 Task: Look for space in Bandeirantes, Brazil from 8th June, 2023 to 19th June, 2023 for 1 adult in price range Rs.5000 to Rs.12000. Place can be shared room with 1  bedroom having 1 bed and 1 bathroom. Property type can be house, flat, guest house, hotel. Amenities needed are: washing machine. Booking option can be shelf check-in. Required host language is Spanish.
Action: Mouse moved to (434, 79)
Screenshot: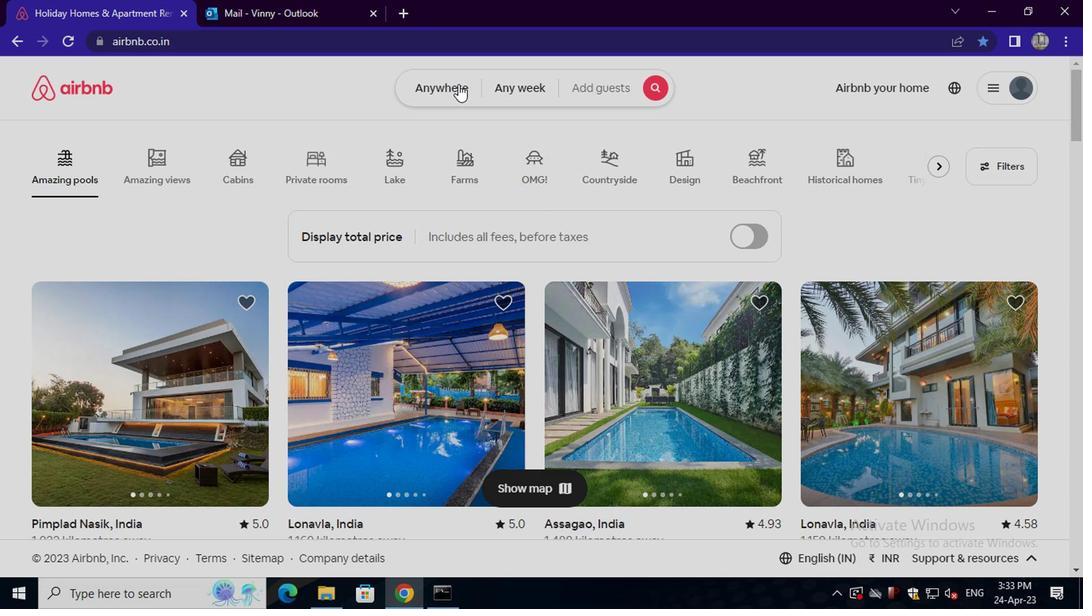 
Action: Mouse pressed left at (434, 79)
Screenshot: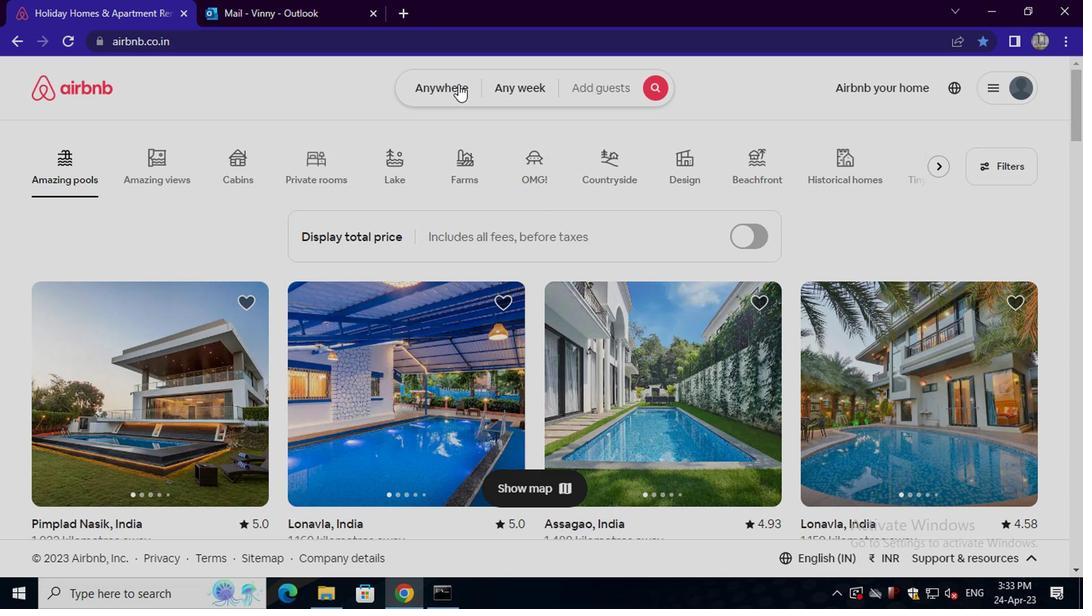 
Action: Mouse moved to (348, 154)
Screenshot: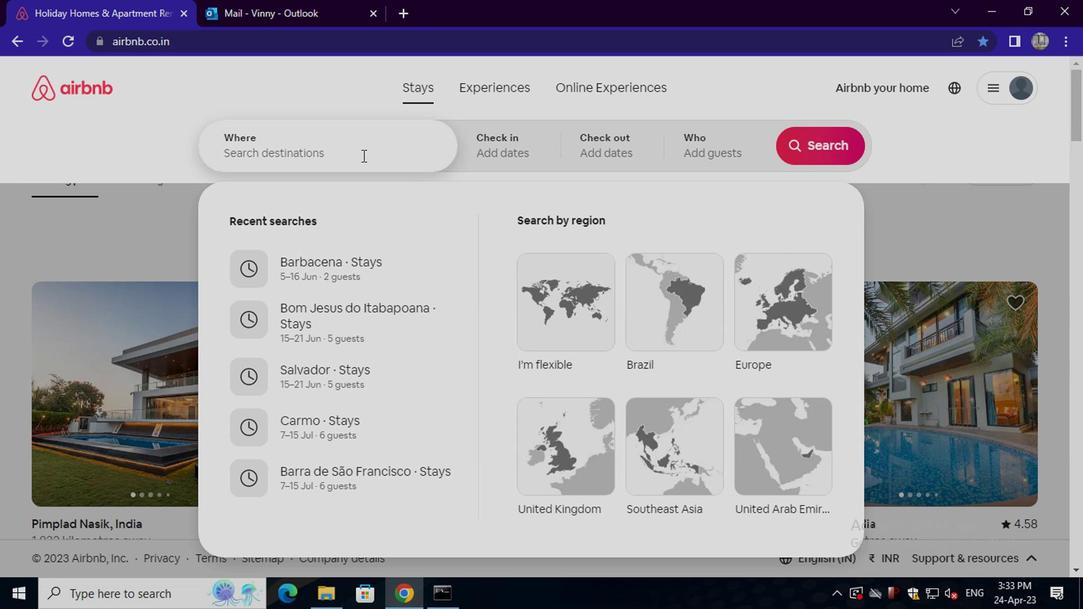 
Action: Mouse pressed left at (348, 154)
Screenshot: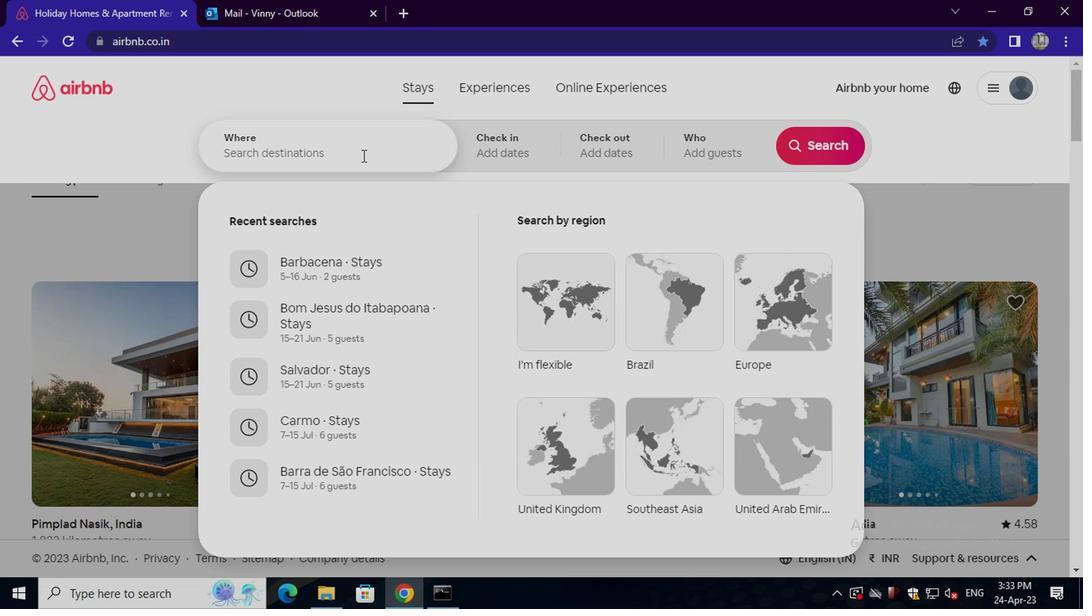 
Action: Key pressed bandeirantes,<Key.space>brazil<Key.enter>
Screenshot: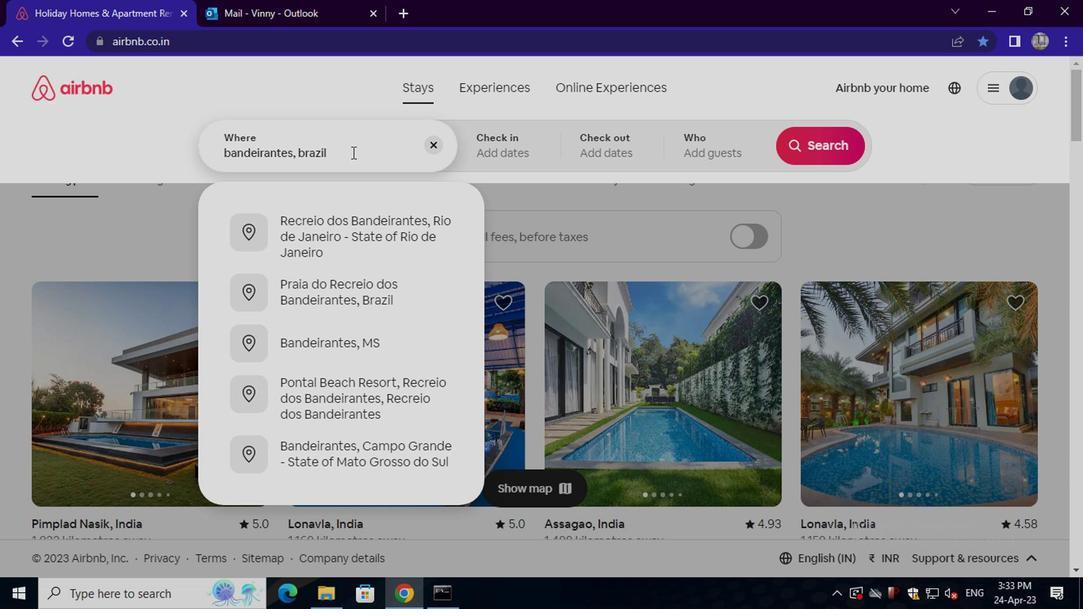 
Action: Mouse moved to (802, 274)
Screenshot: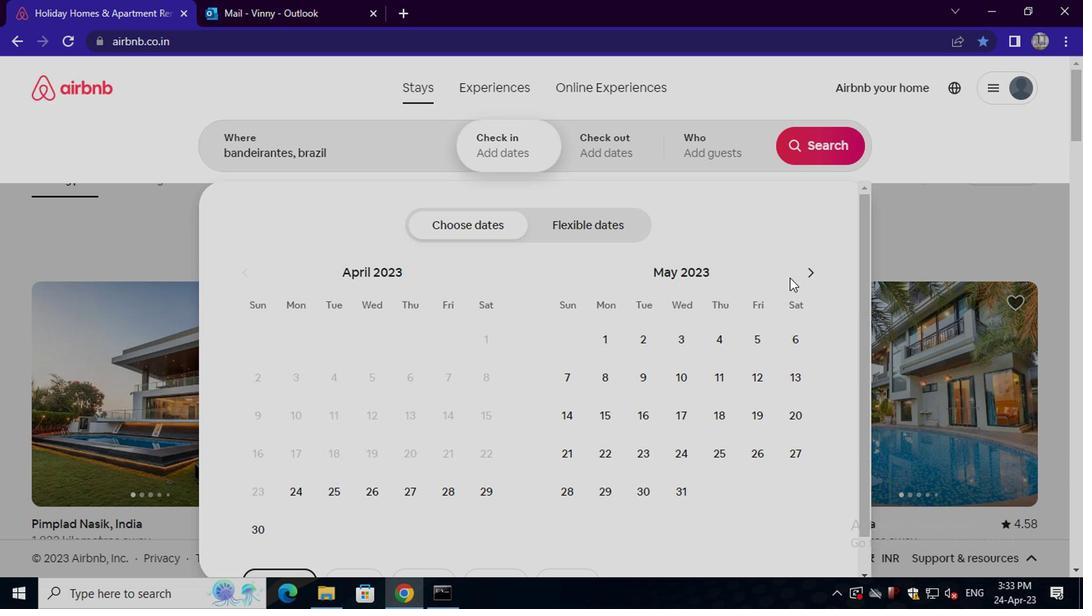 
Action: Mouse pressed left at (802, 274)
Screenshot: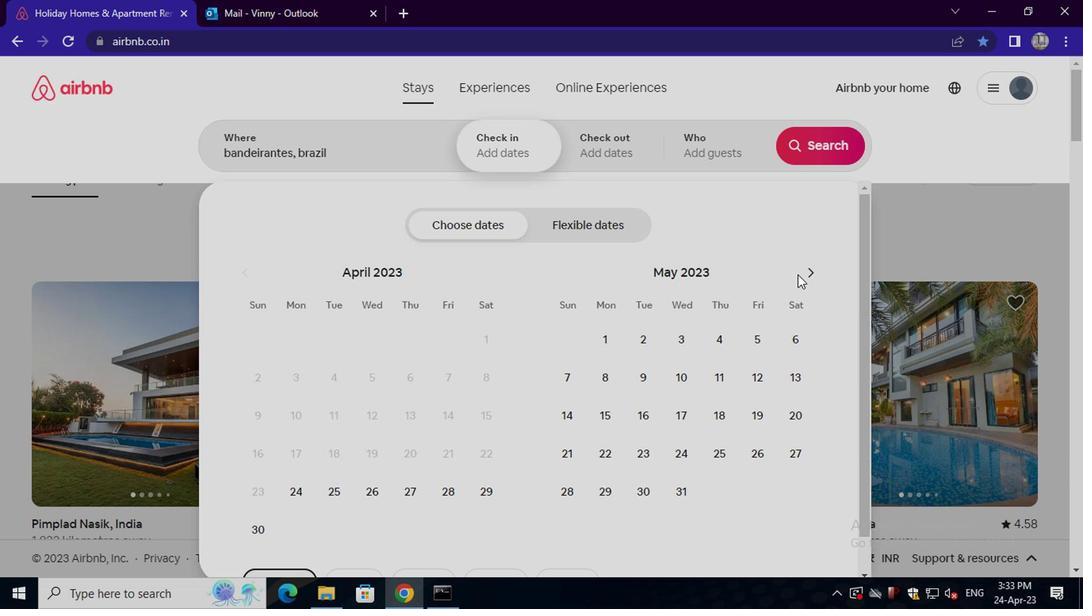 
Action: Mouse moved to (708, 379)
Screenshot: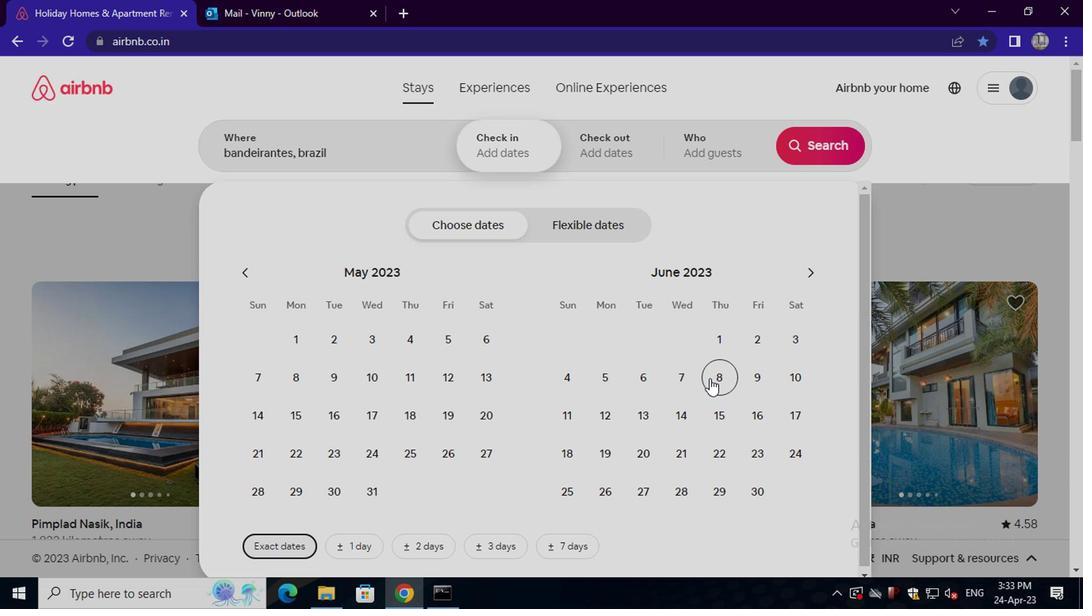 
Action: Mouse pressed left at (708, 379)
Screenshot: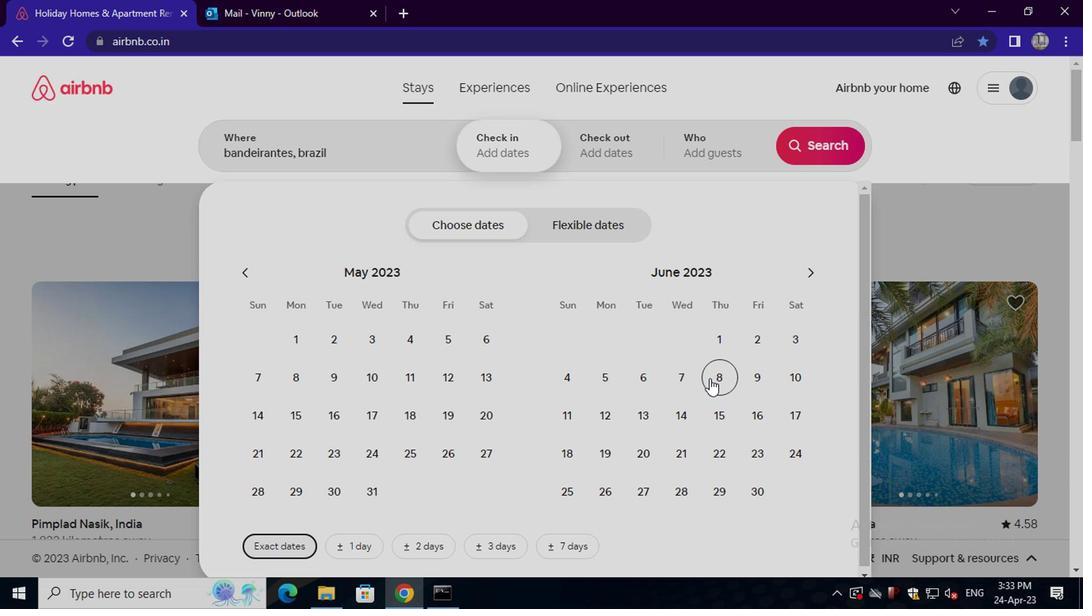 
Action: Mouse moved to (607, 457)
Screenshot: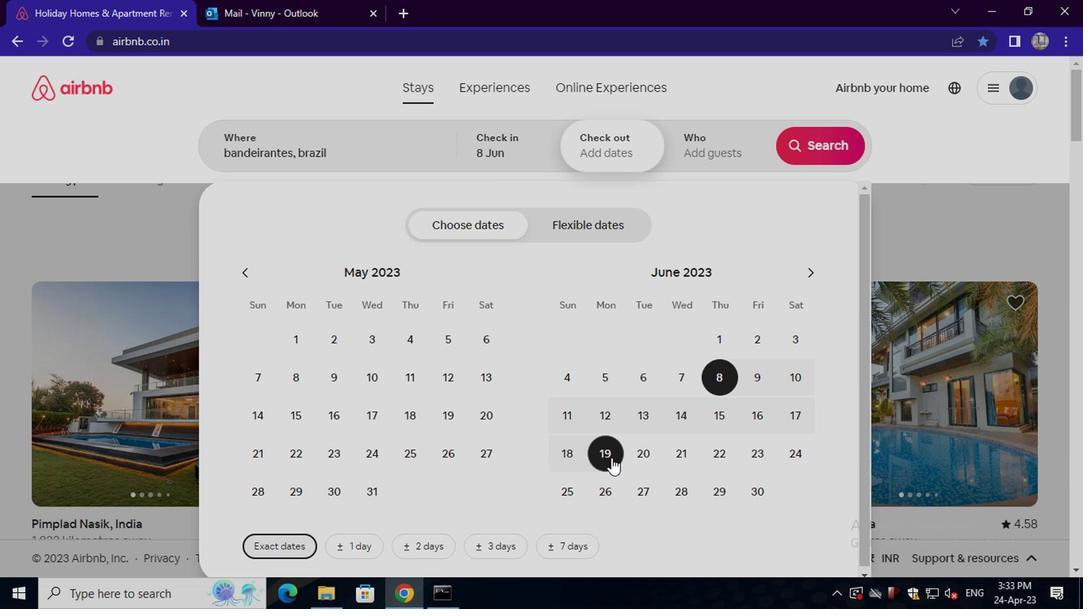 
Action: Mouse pressed left at (607, 457)
Screenshot: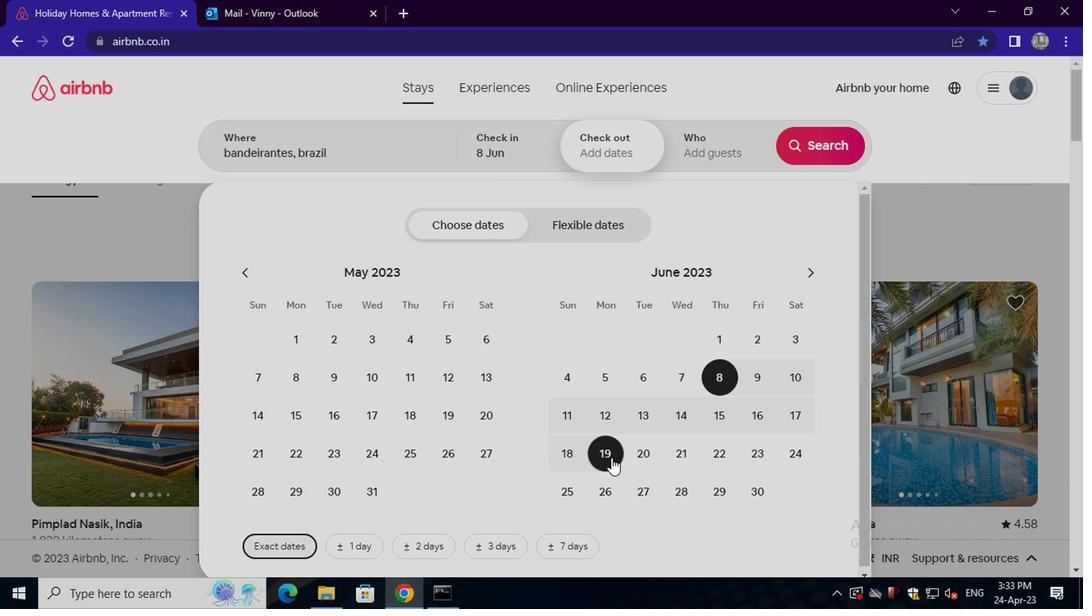
Action: Mouse moved to (716, 158)
Screenshot: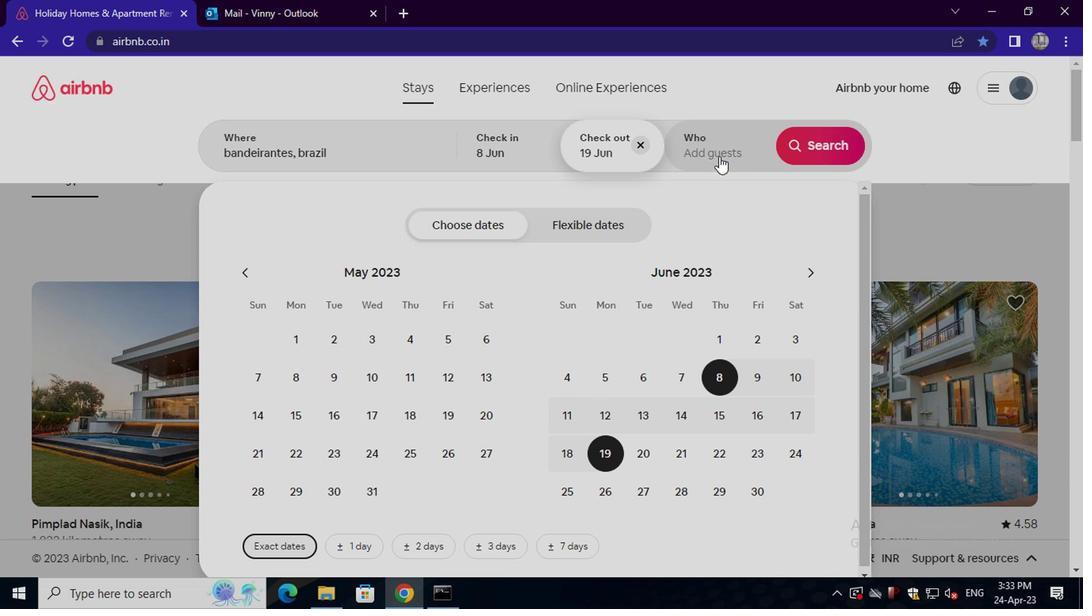 
Action: Mouse pressed left at (716, 158)
Screenshot: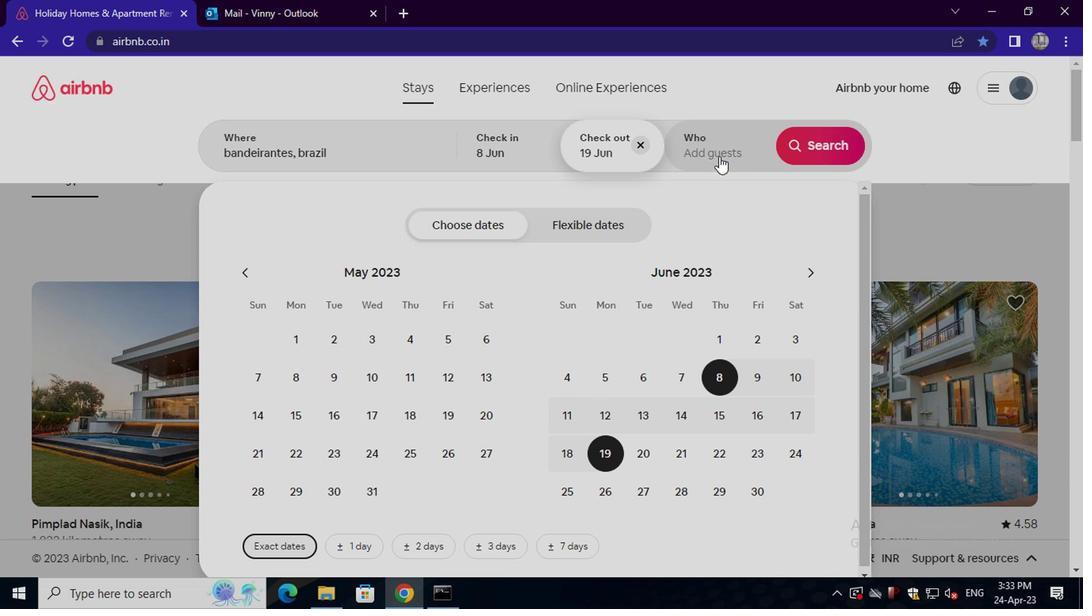 
Action: Mouse moved to (819, 235)
Screenshot: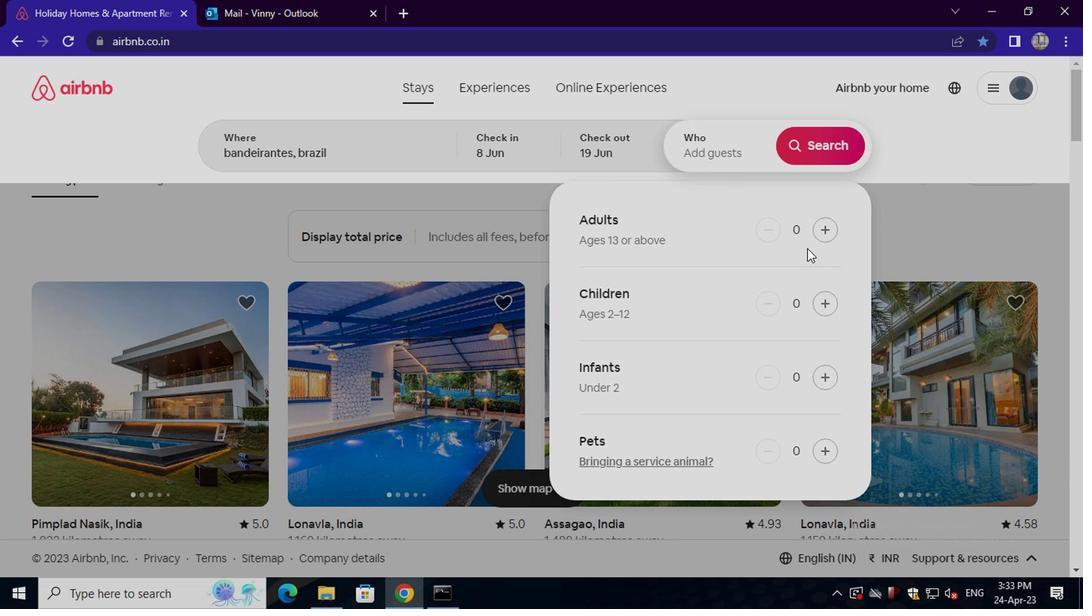
Action: Mouse pressed left at (819, 235)
Screenshot: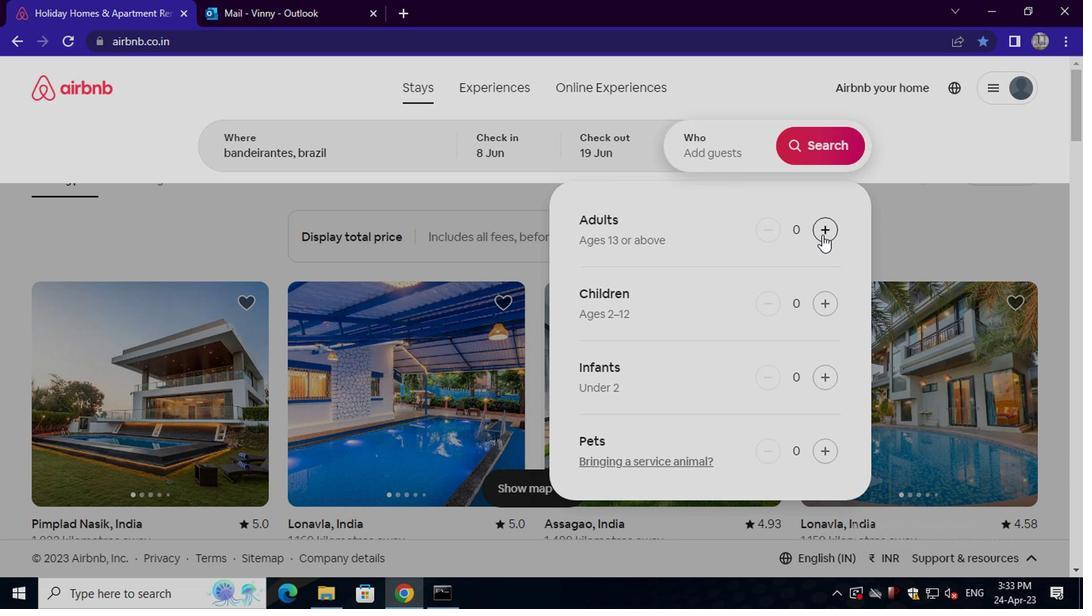 
Action: Mouse moved to (828, 145)
Screenshot: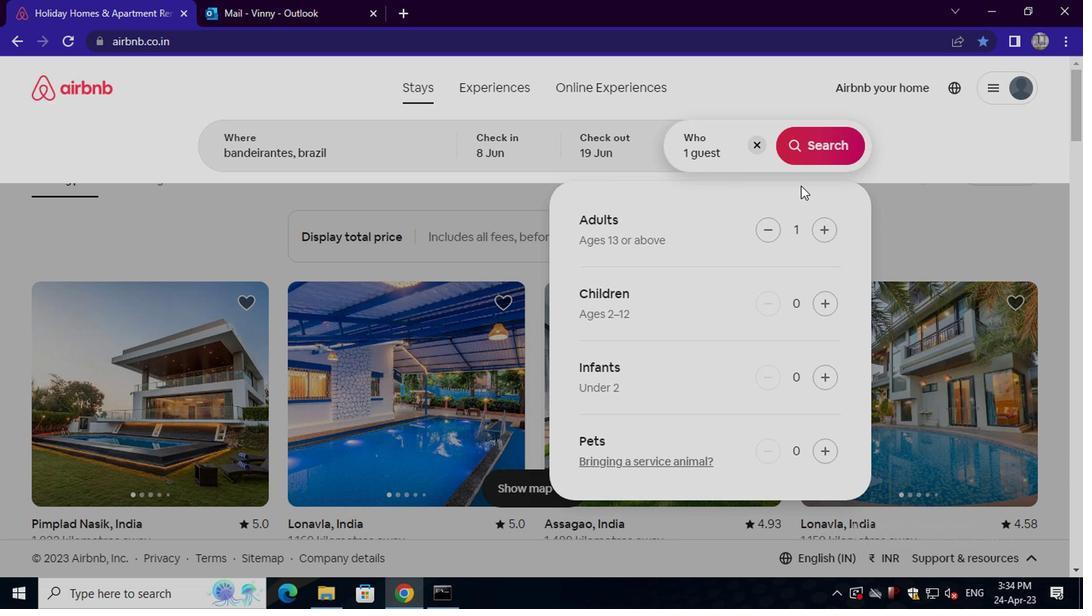 
Action: Mouse pressed left at (828, 145)
Screenshot: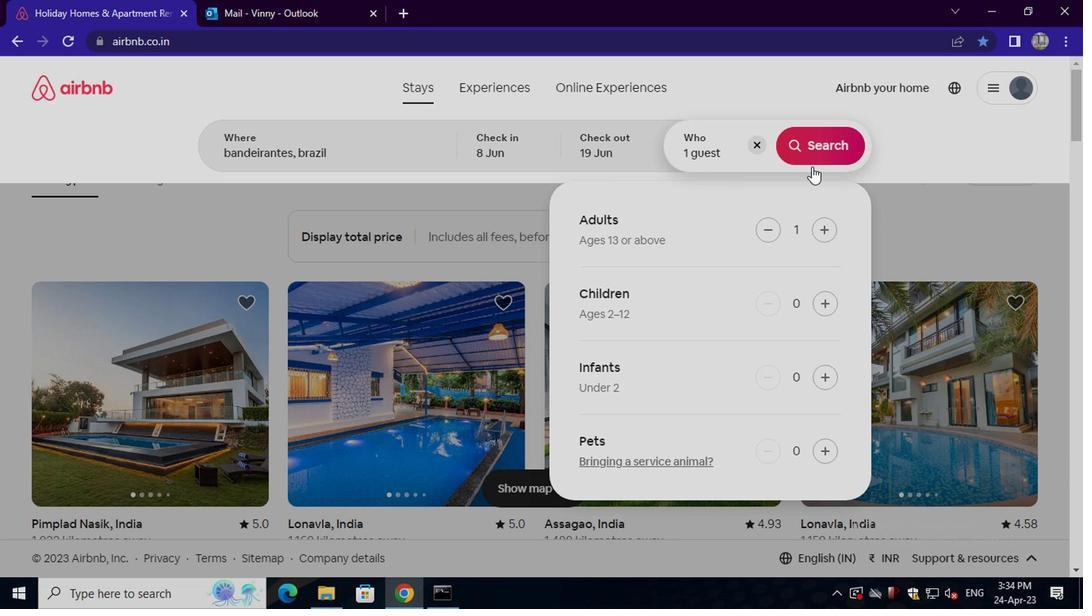 
Action: Mouse moved to (1003, 148)
Screenshot: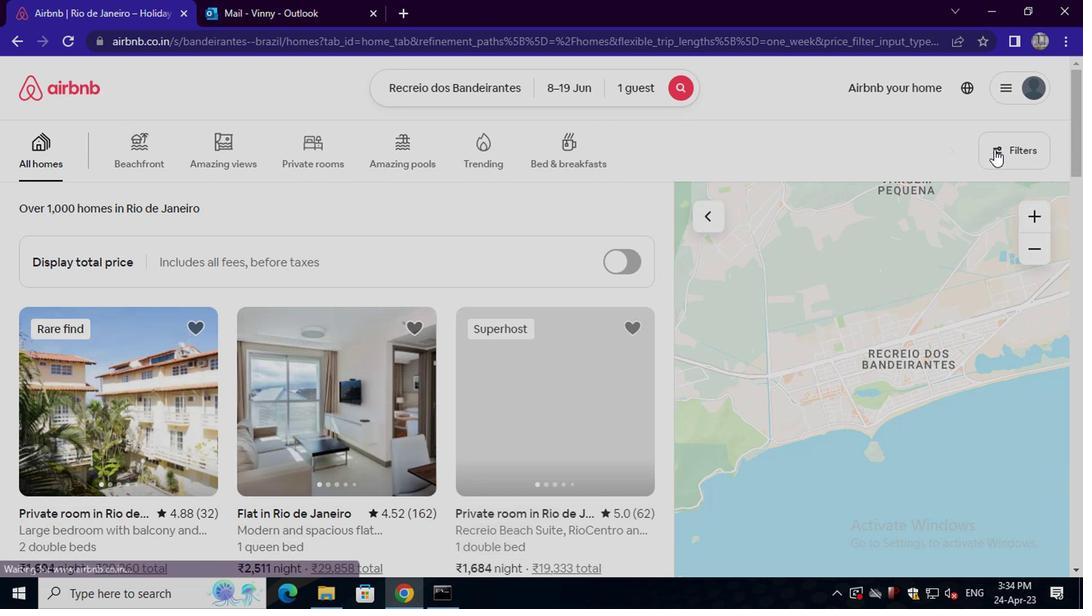 
Action: Mouse pressed left at (1003, 148)
Screenshot: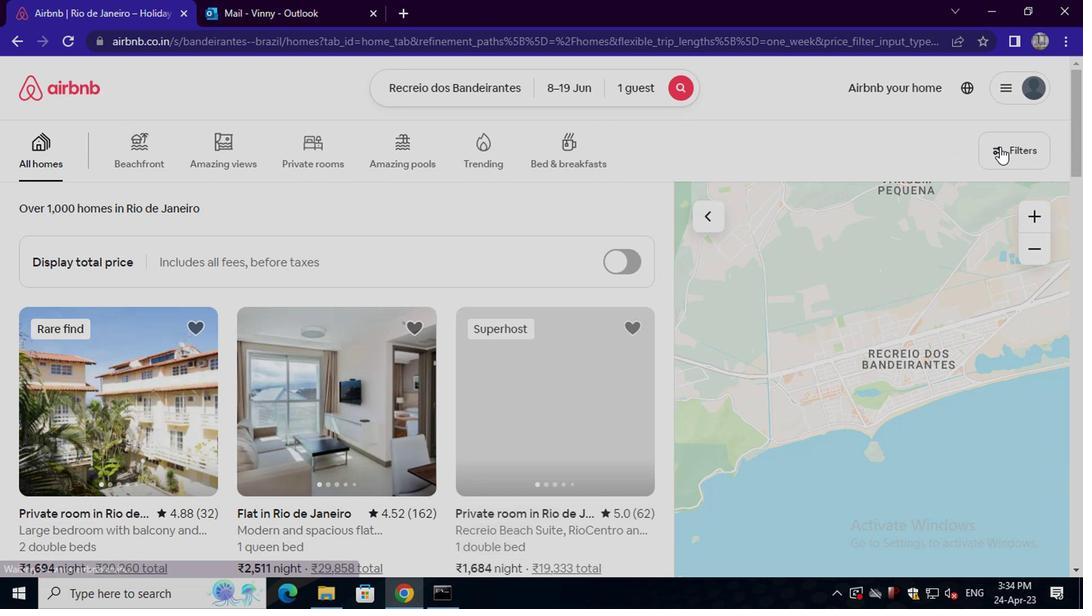 
Action: Mouse moved to (398, 360)
Screenshot: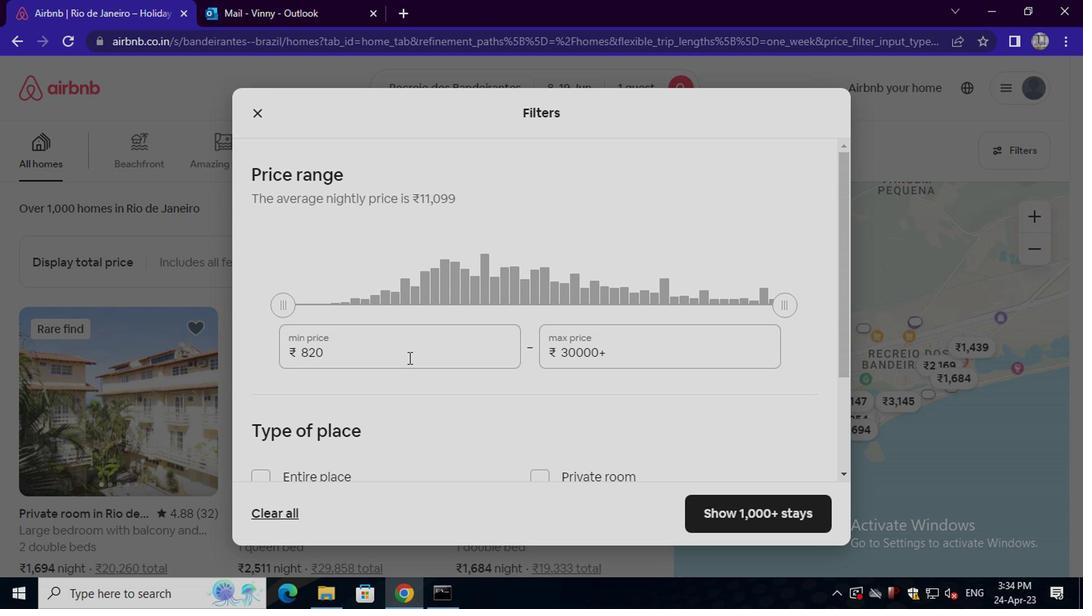 
Action: Mouse pressed left at (398, 360)
Screenshot: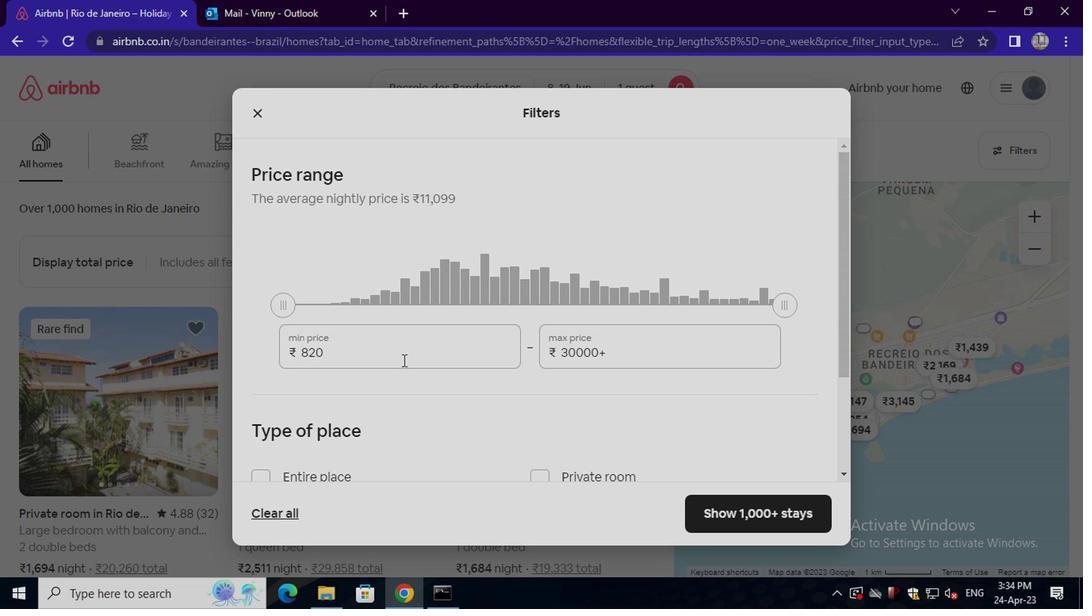 
Action: Key pressed <Key.backspace><Key.backspace><Key.backspace><Key.backspace><Key.backspace><Key.backspace><Key.backspace><Key.backspace><Key.backspace><Key.backspace><Key.backspace><Key.backspace><Key.backspace><Key.backspace><Key.backspace>5000
Screenshot: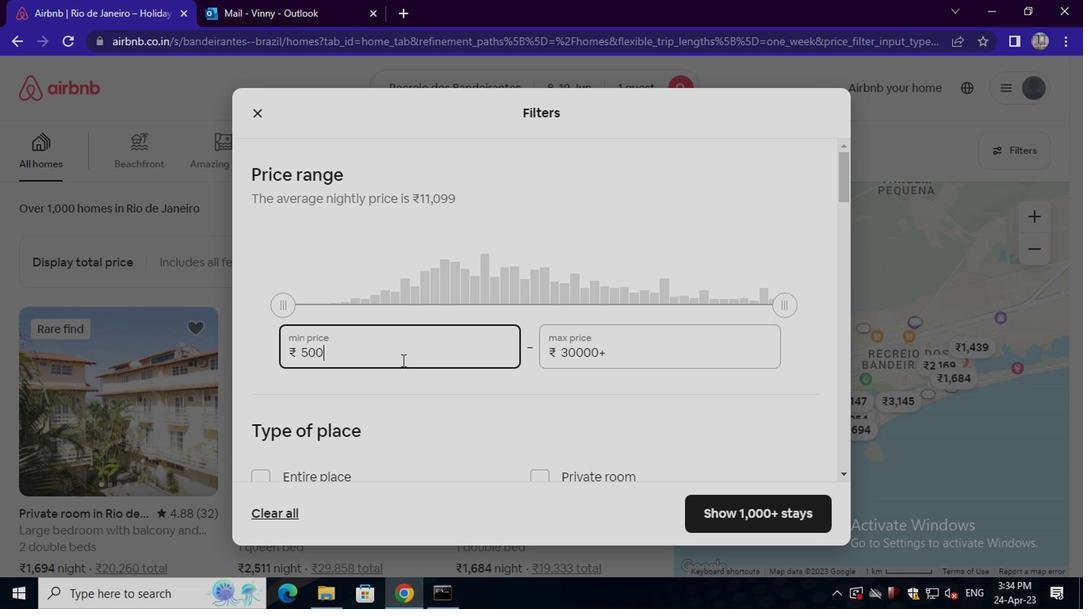 
Action: Mouse moved to (611, 349)
Screenshot: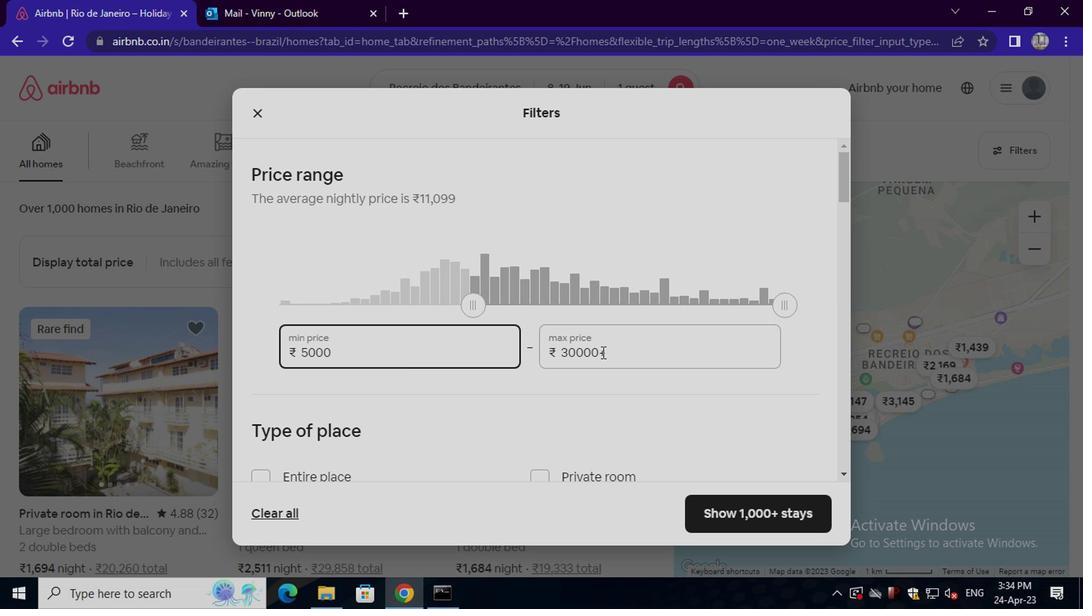
Action: Mouse pressed left at (611, 349)
Screenshot: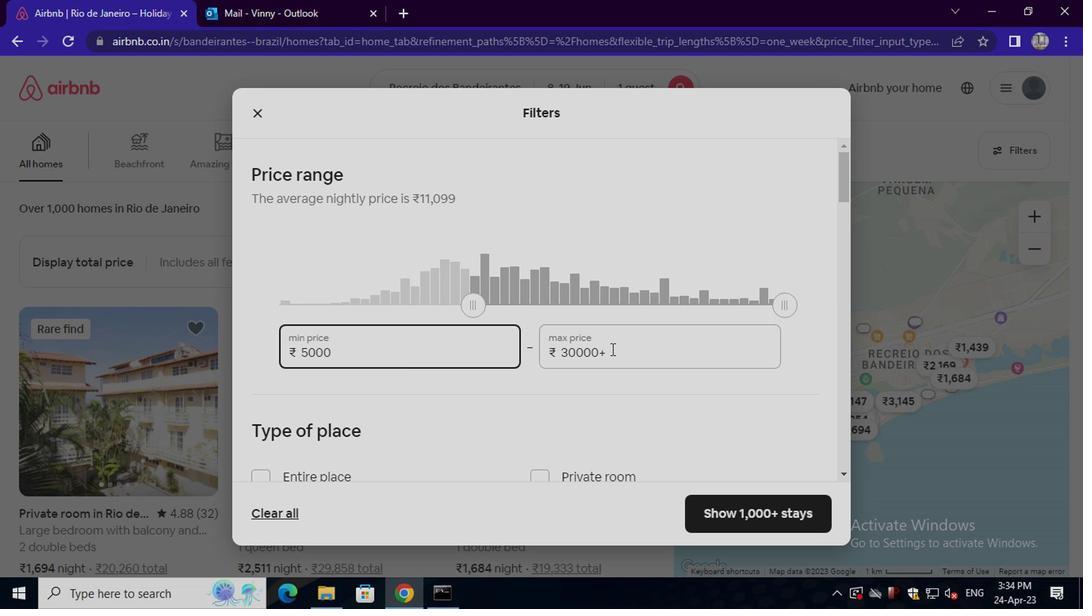 
Action: Mouse moved to (612, 349)
Screenshot: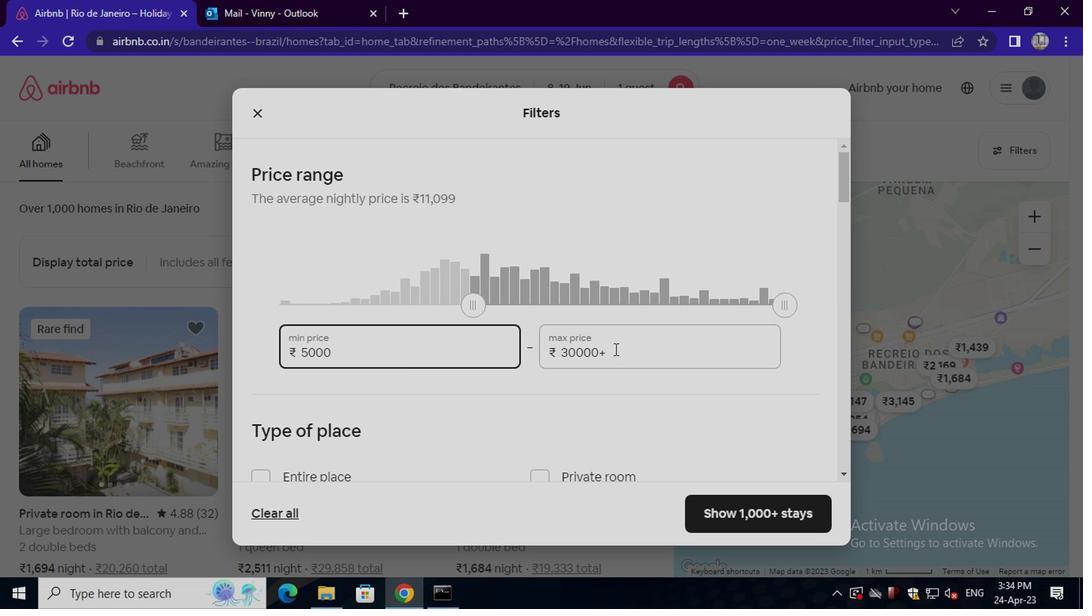 
Action: Key pressed <Key.backspace><Key.backspace><Key.backspace><Key.backspace><Key.backspace><Key.backspace><Key.backspace><Key.backspace><Key.backspace><Key.backspace><Key.backspace><Key.backspace><Key.backspace><Key.backspace><Key.backspace>12000
Screenshot: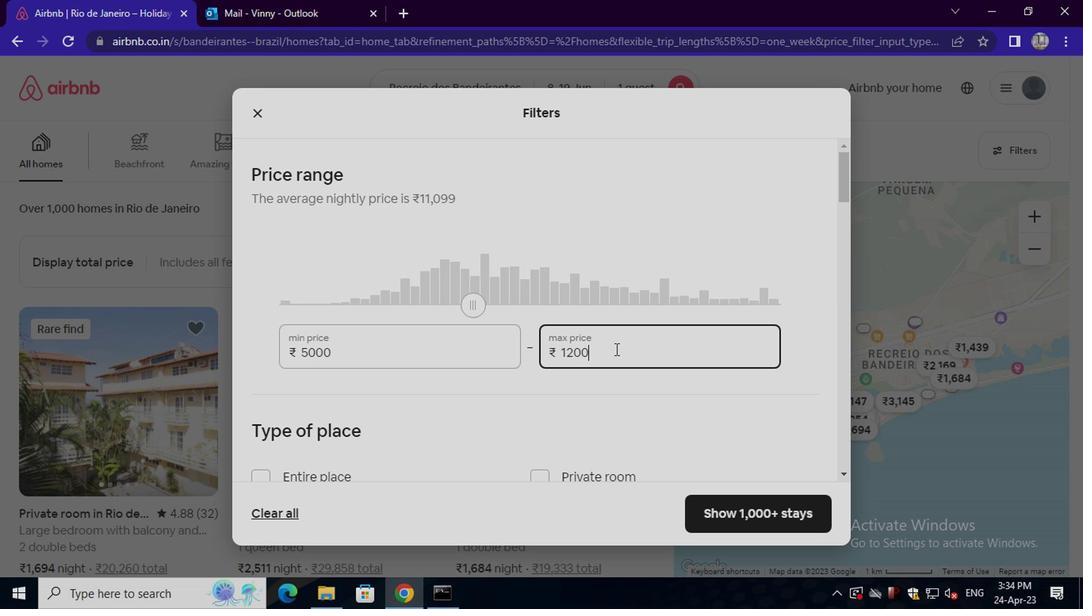 
Action: Mouse moved to (561, 391)
Screenshot: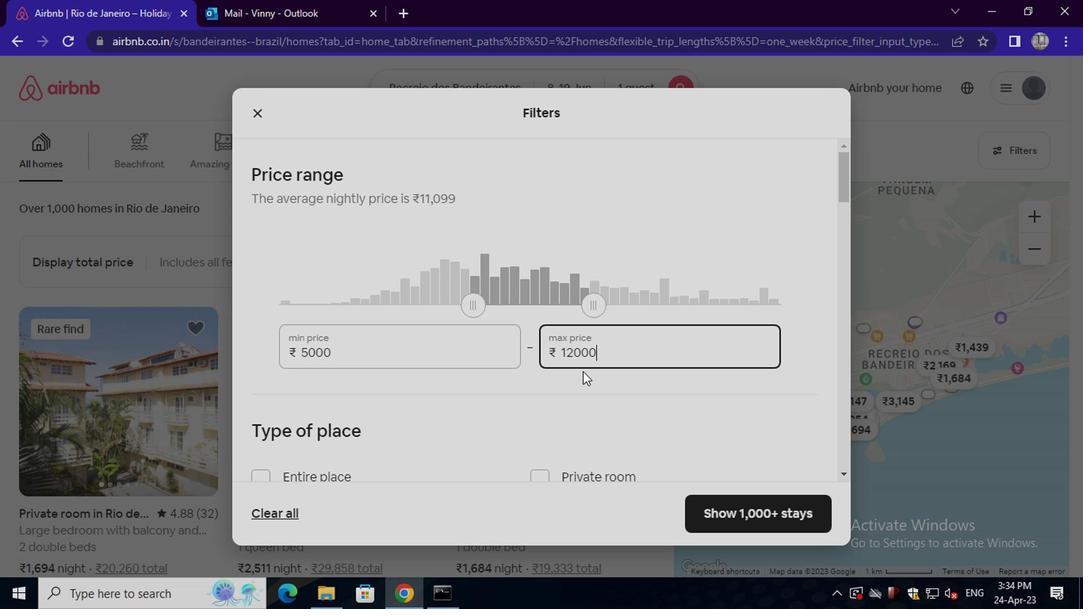 
Action: Mouse scrolled (561, 390) with delta (0, -1)
Screenshot: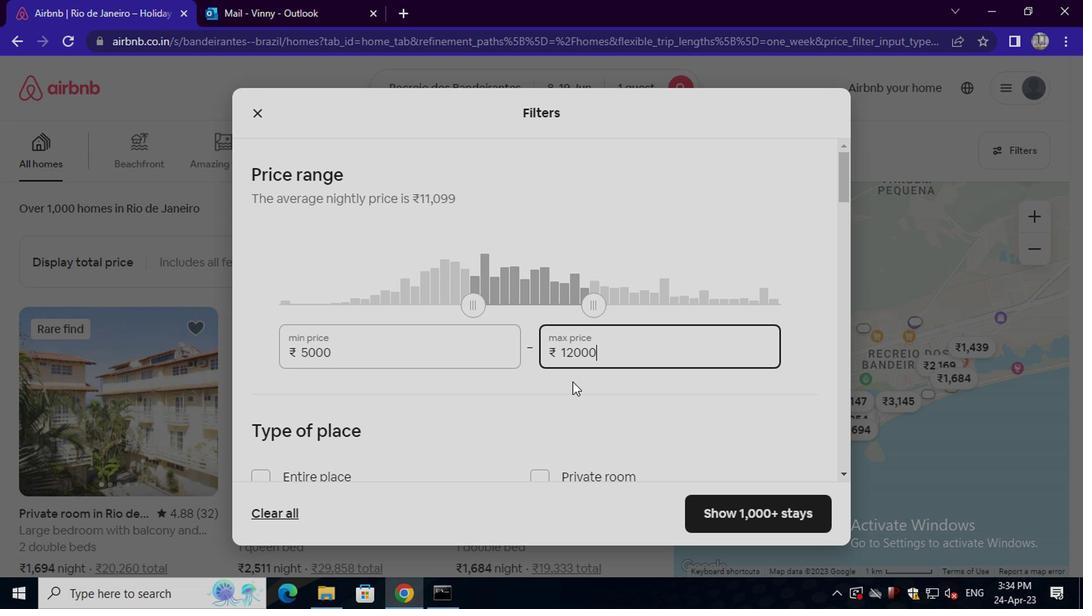 
Action: Mouse moved to (559, 395)
Screenshot: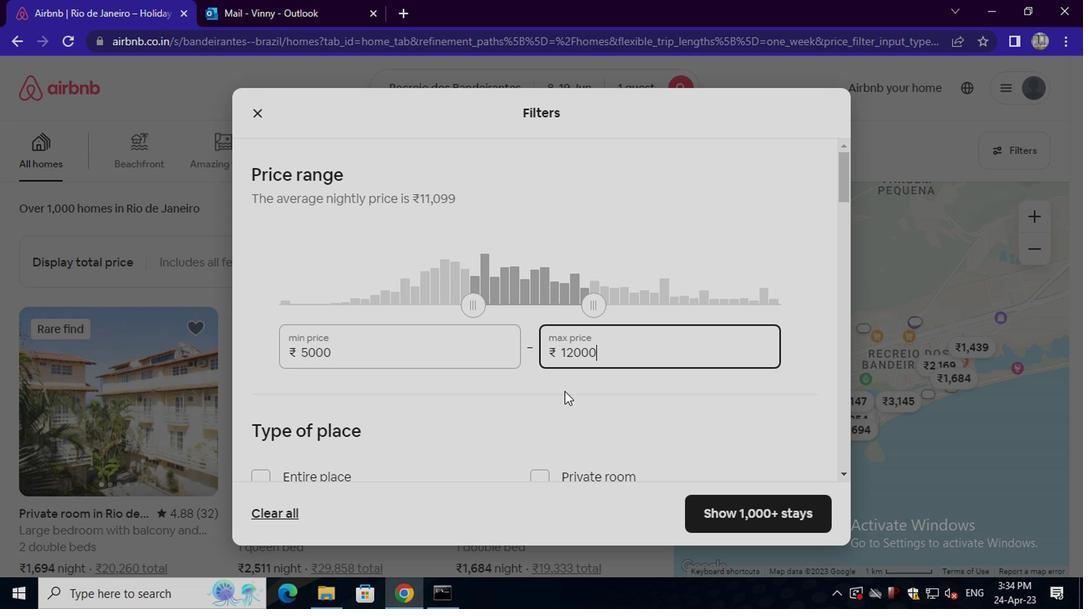 
Action: Mouse scrolled (559, 394) with delta (0, -1)
Screenshot: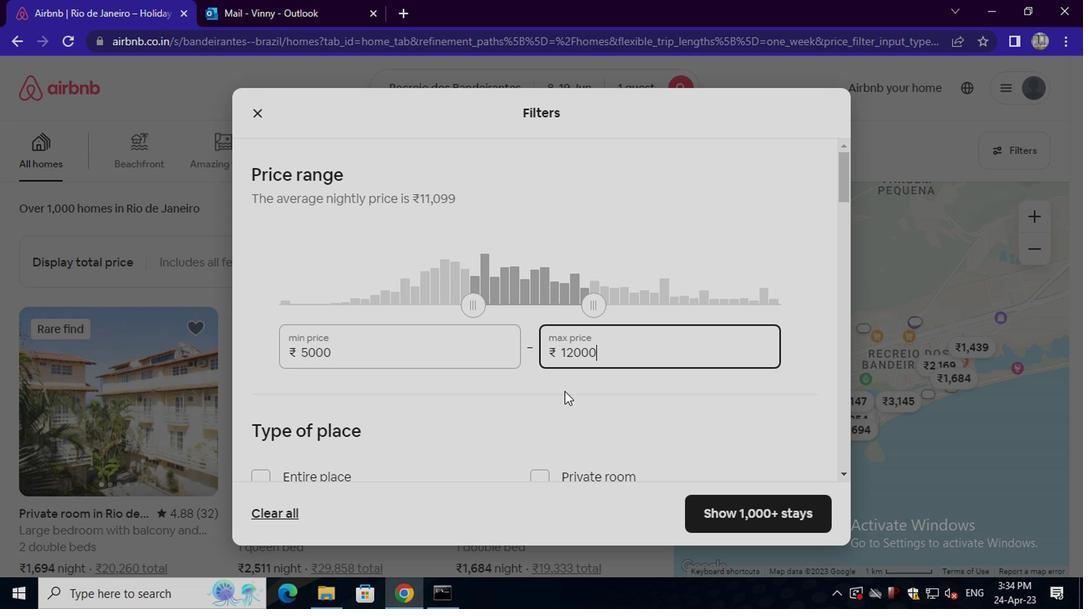
Action: Mouse moved to (321, 388)
Screenshot: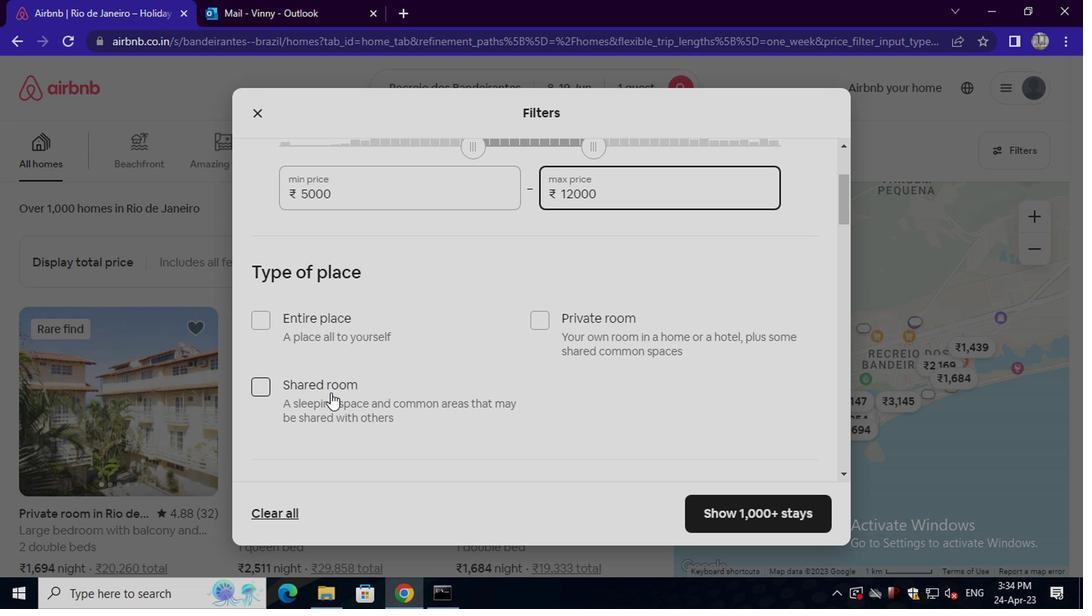 
Action: Mouse pressed left at (321, 388)
Screenshot: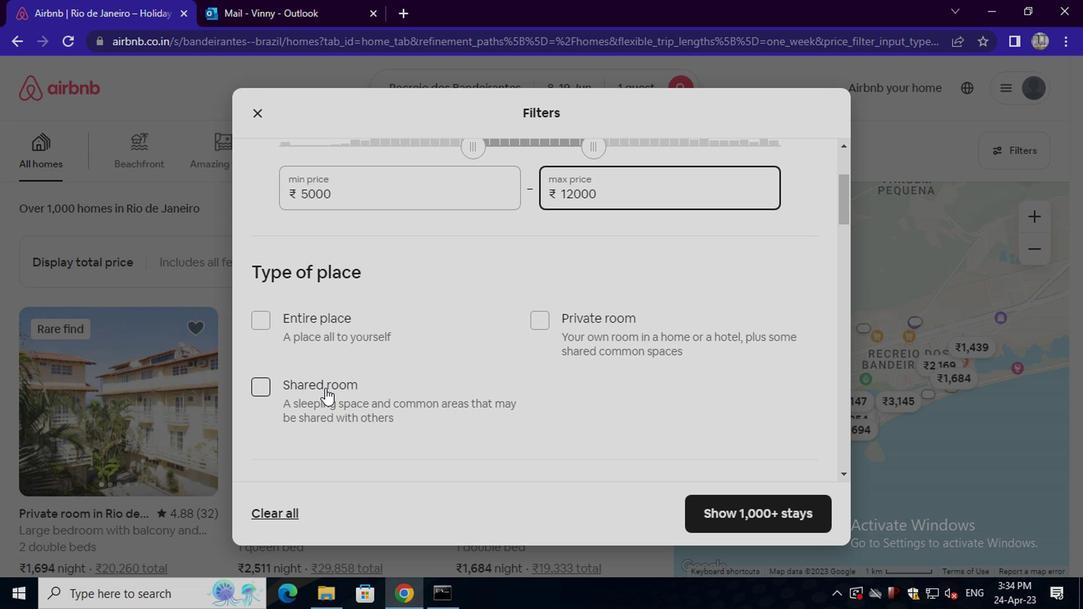 
Action: Mouse moved to (322, 388)
Screenshot: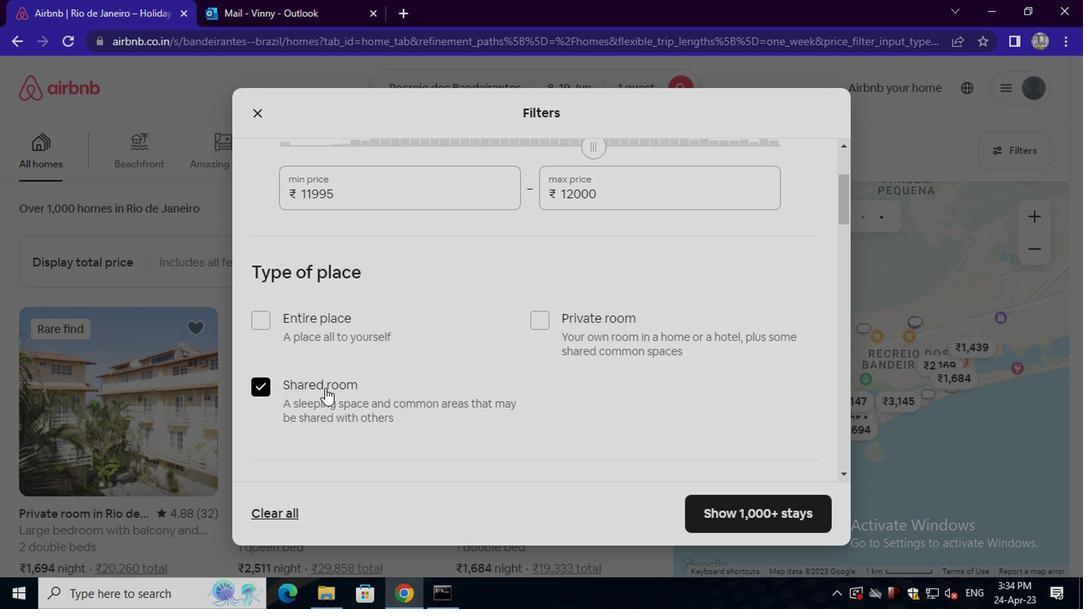 
Action: Mouse scrolled (322, 387) with delta (0, 0)
Screenshot: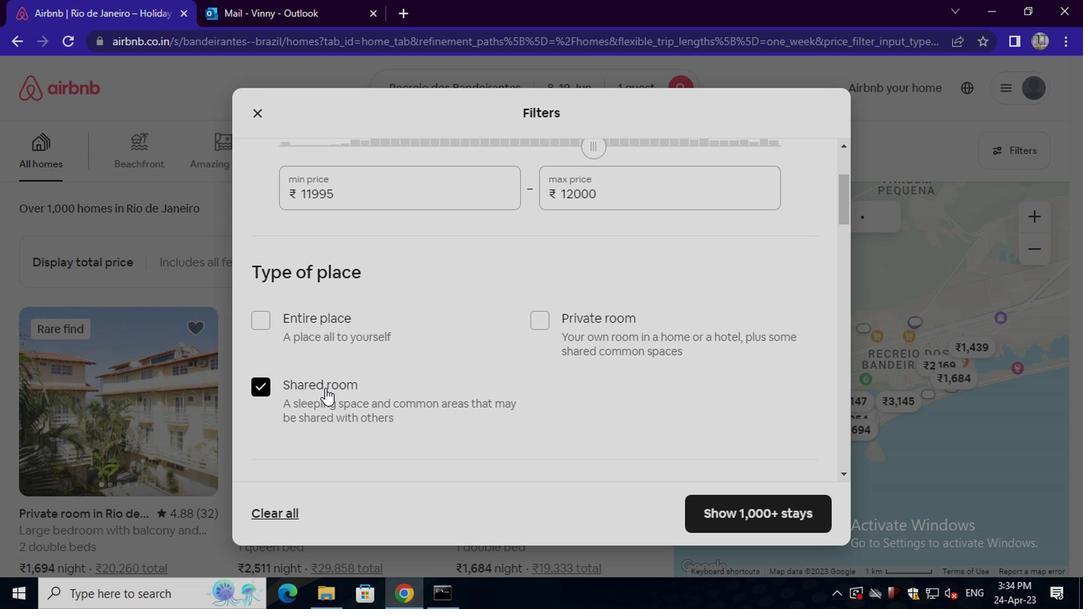 
Action: Mouse scrolled (322, 387) with delta (0, 0)
Screenshot: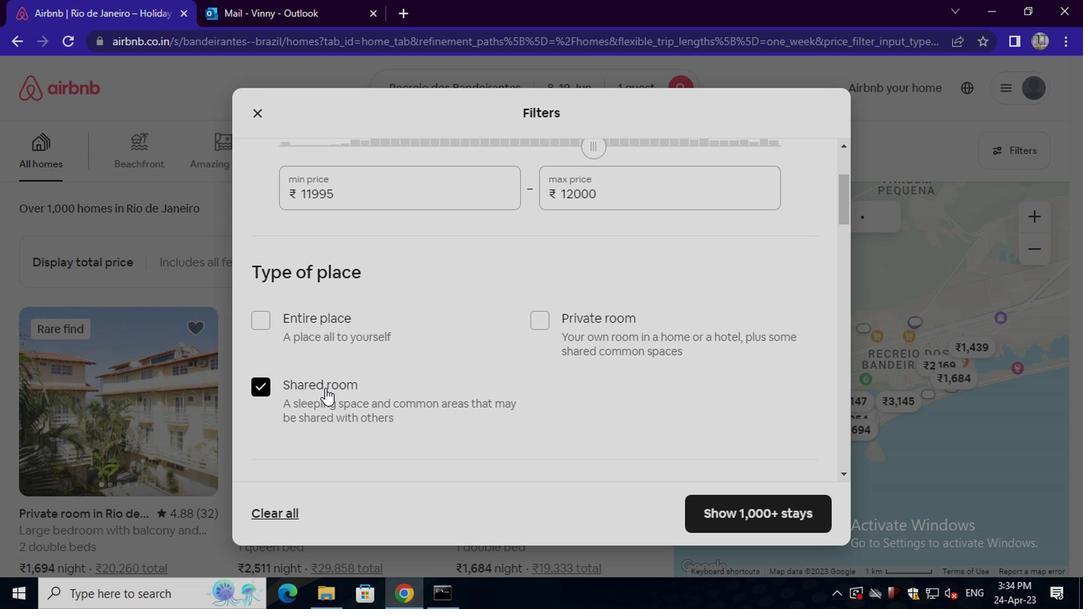 
Action: Mouse scrolled (322, 387) with delta (0, 0)
Screenshot: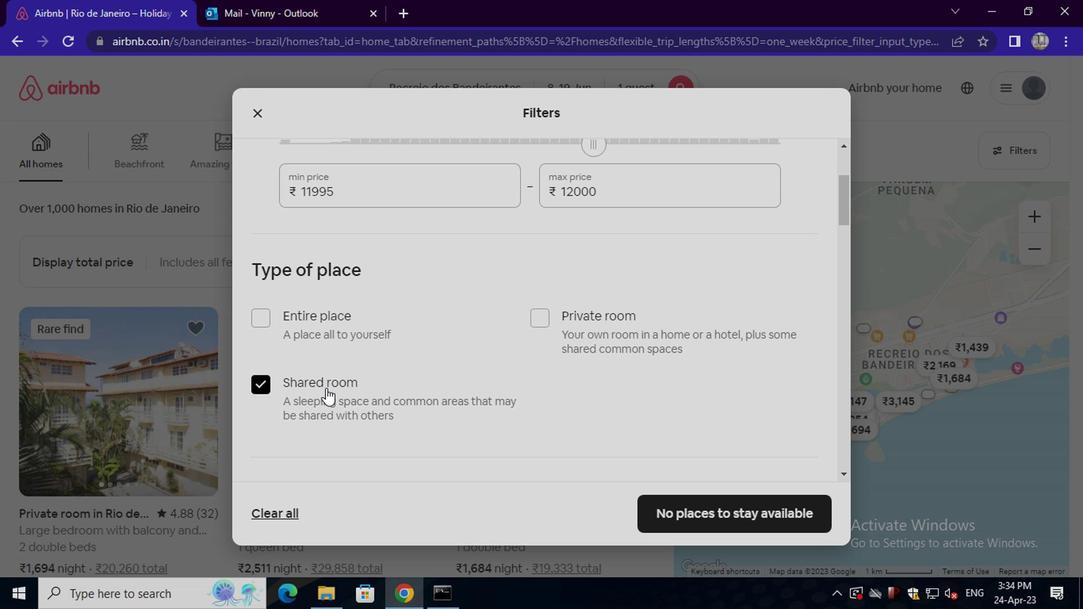 
Action: Mouse moved to (333, 348)
Screenshot: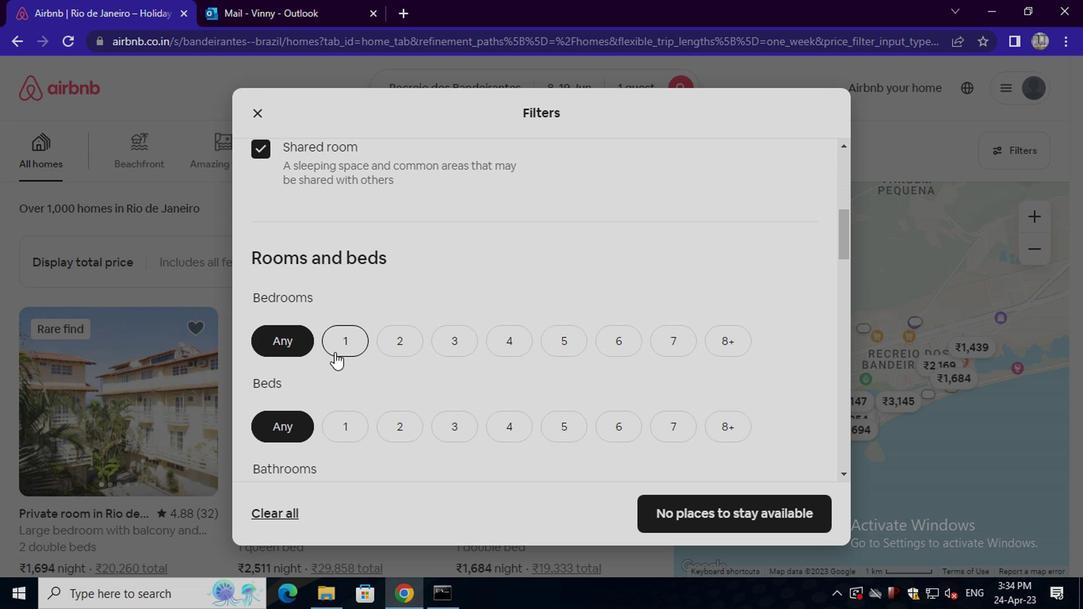 
Action: Mouse pressed left at (333, 348)
Screenshot: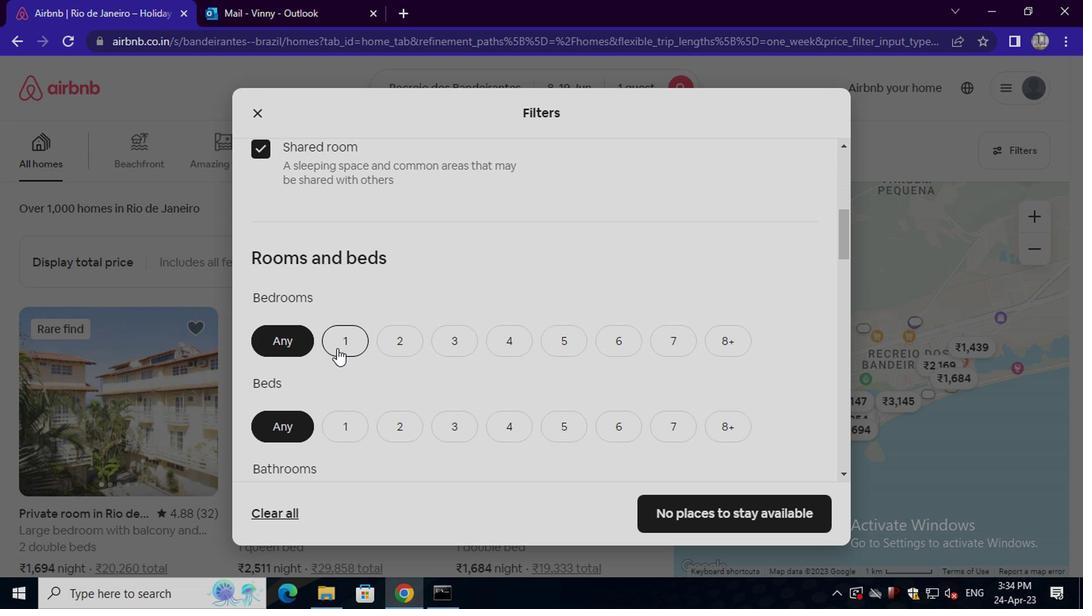 
Action: Mouse moved to (344, 419)
Screenshot: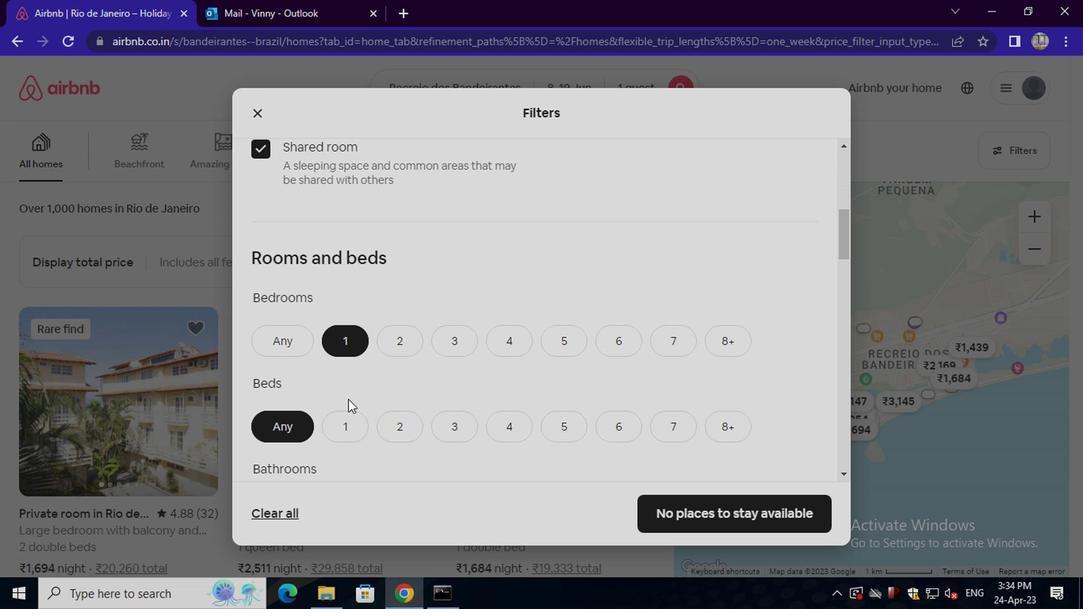 
Action: Mouse pressed left at (344, 419)
Screenshot: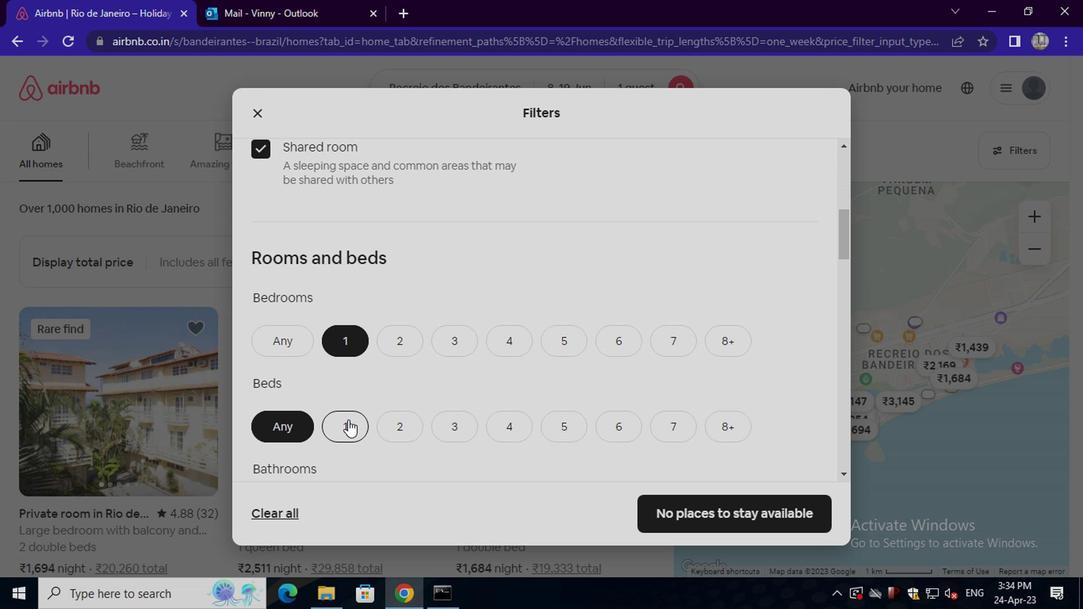 
Action: Mouse scrolled (344, 419) with delta (0, 0)
Screenshot: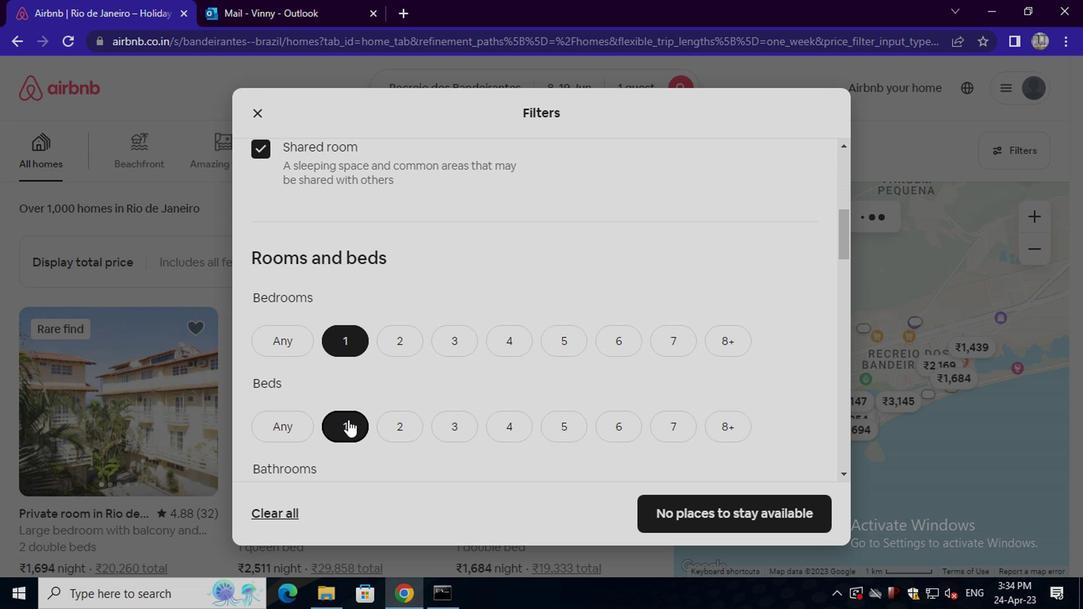 
Action: Mouse scrolled (344, 419) with delta (0, 0)
Screenshot: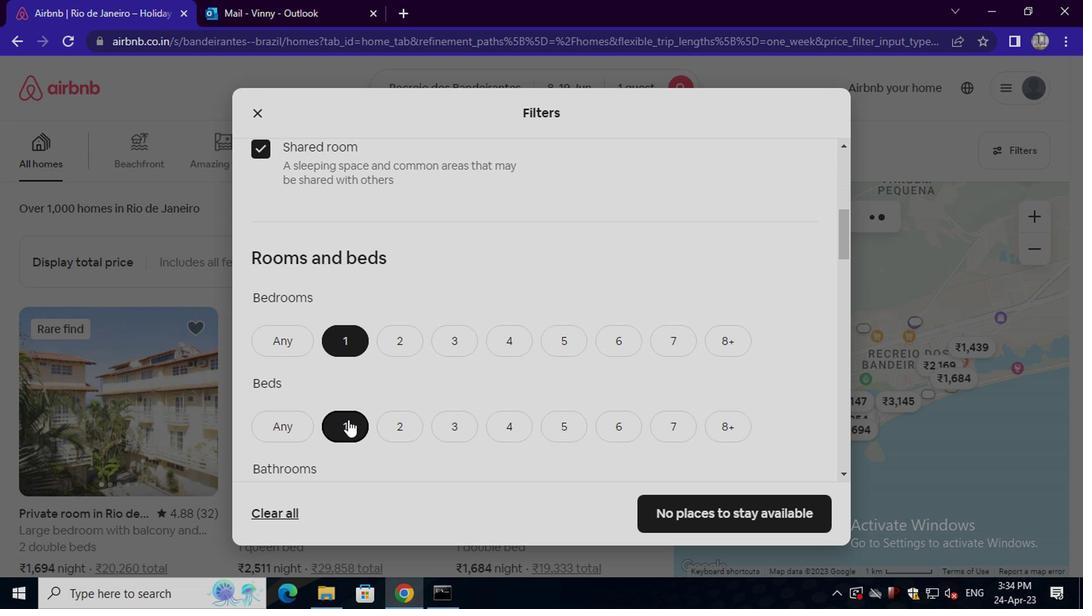
Action: Mouse moved to (347, 362)
Screenshot: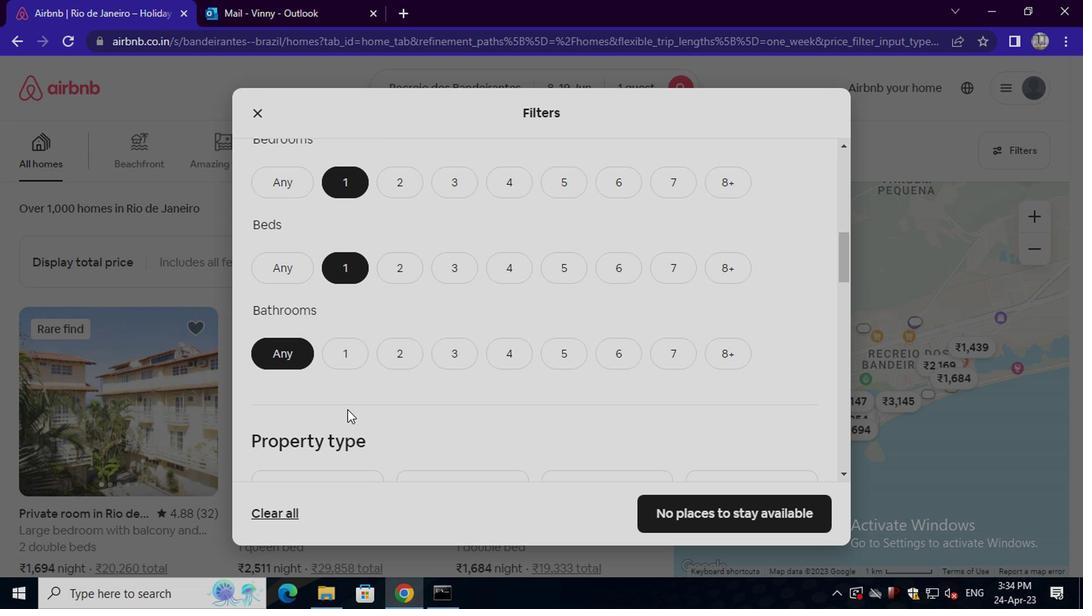 
Action: Mouse pressed left at (347, 362)
Screenshot: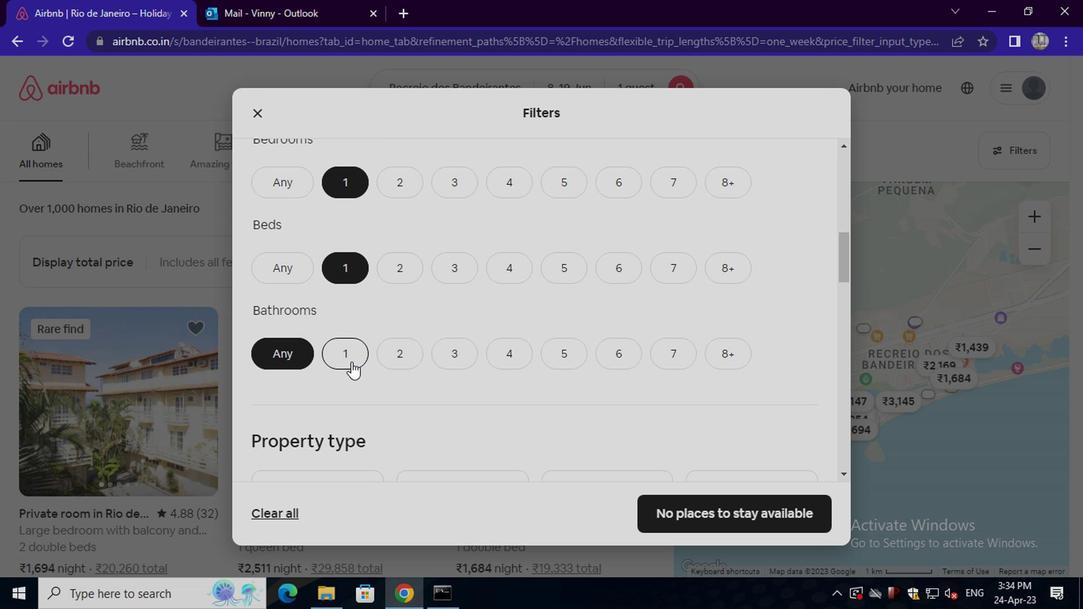 
Action: Mouse moved to (422, 375)
Screenshot: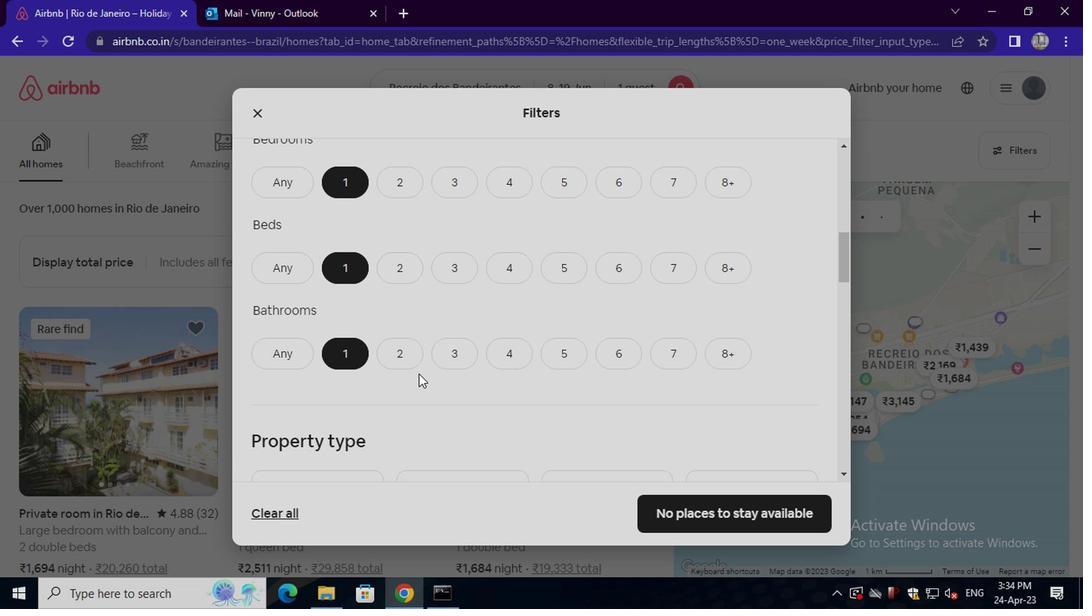 
Action: Mouse scrolled (422, 375) with delta (0, 0)
Screenshot: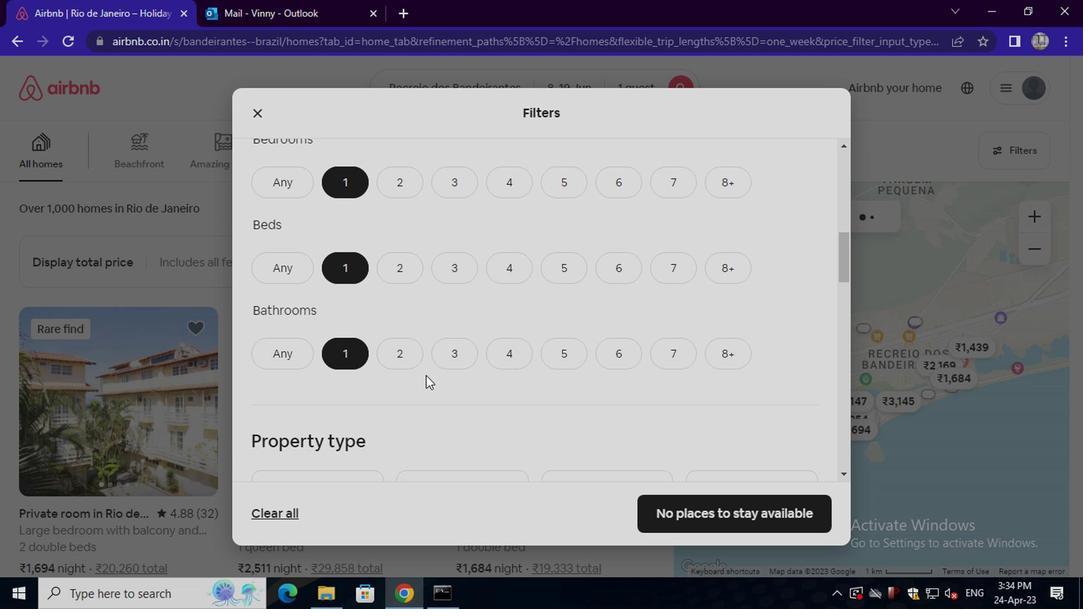 
Action: Mouse scrolled (422, 375) with delta (0, 0)
Screenshot: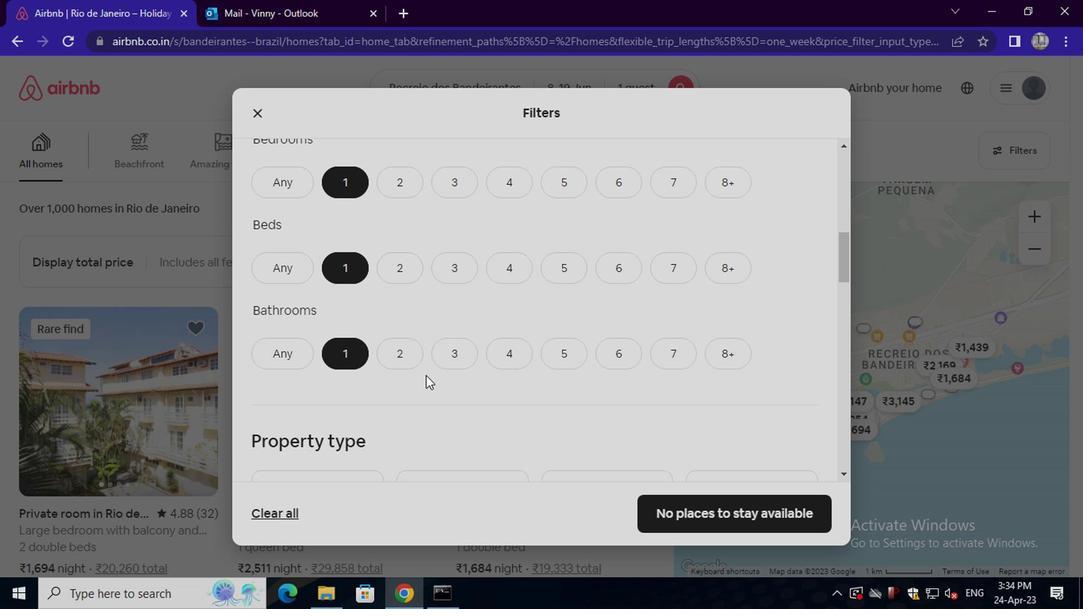 
Action: Mouse scrolled (422, 375) with delta (0, 0)
Screenshot: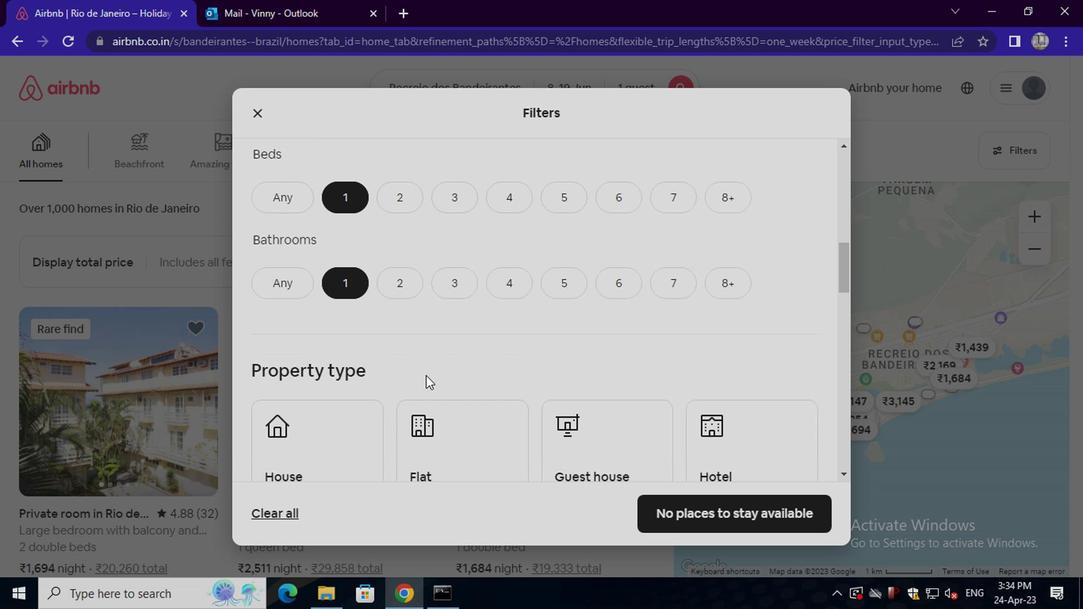 
Action: Mouse moved to (328, 312)
Screenshot: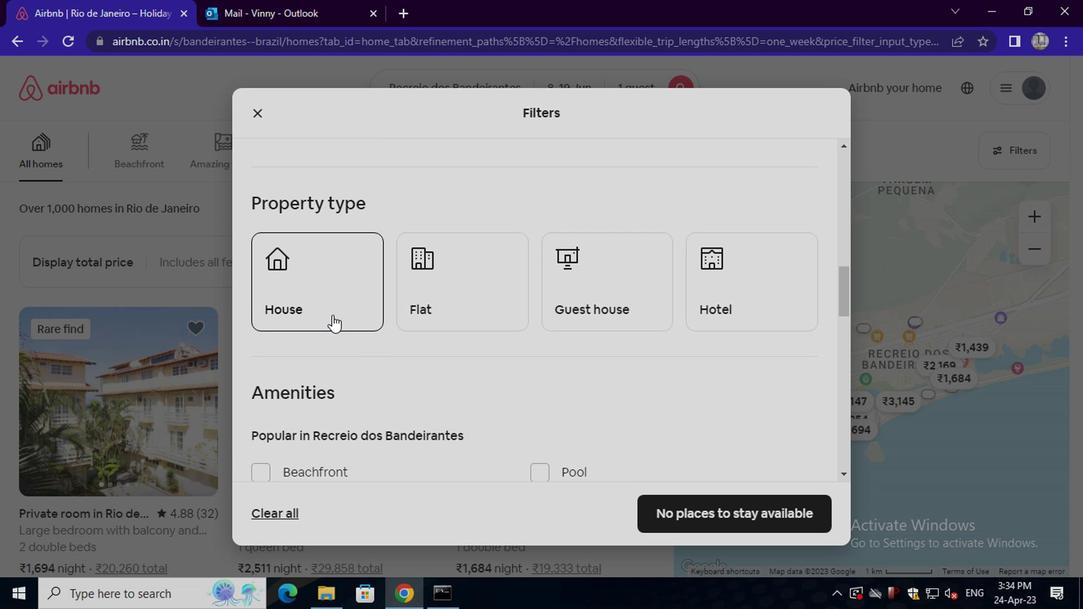 
Action: Mouse pressed left at (328, 312)
Screenshot: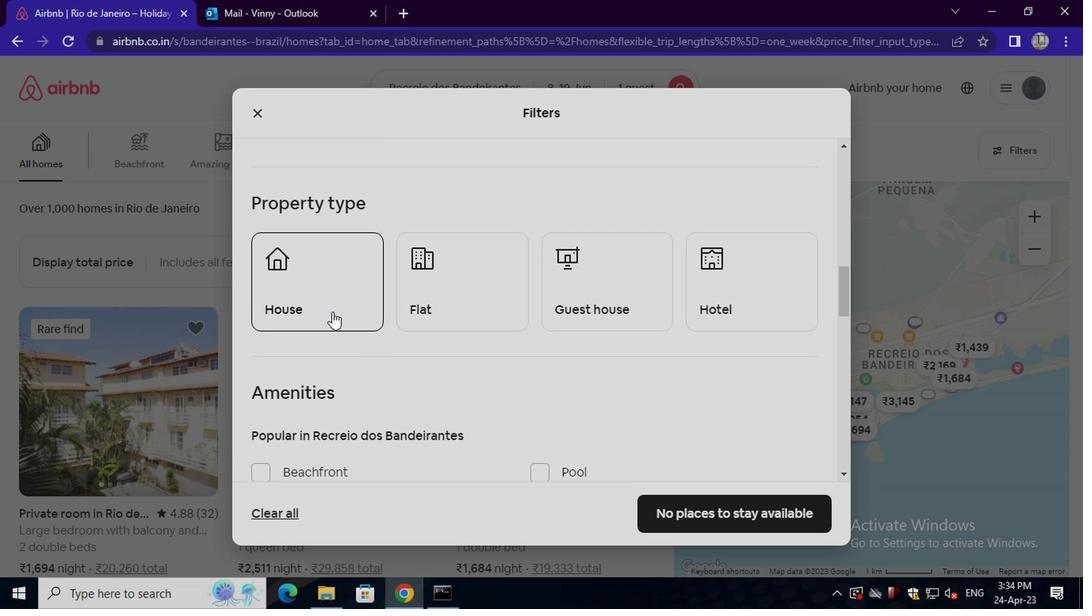 
Action: Mouse moved to (481, 288)
Screenshot: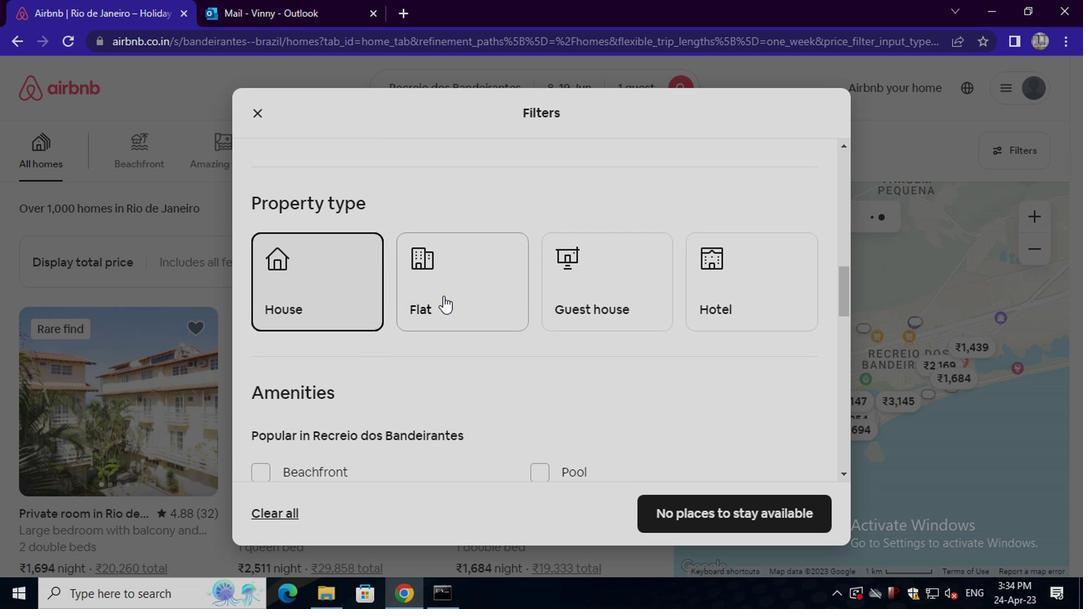 
Action: Mouse pressed left at (481, 288)
Screenshot: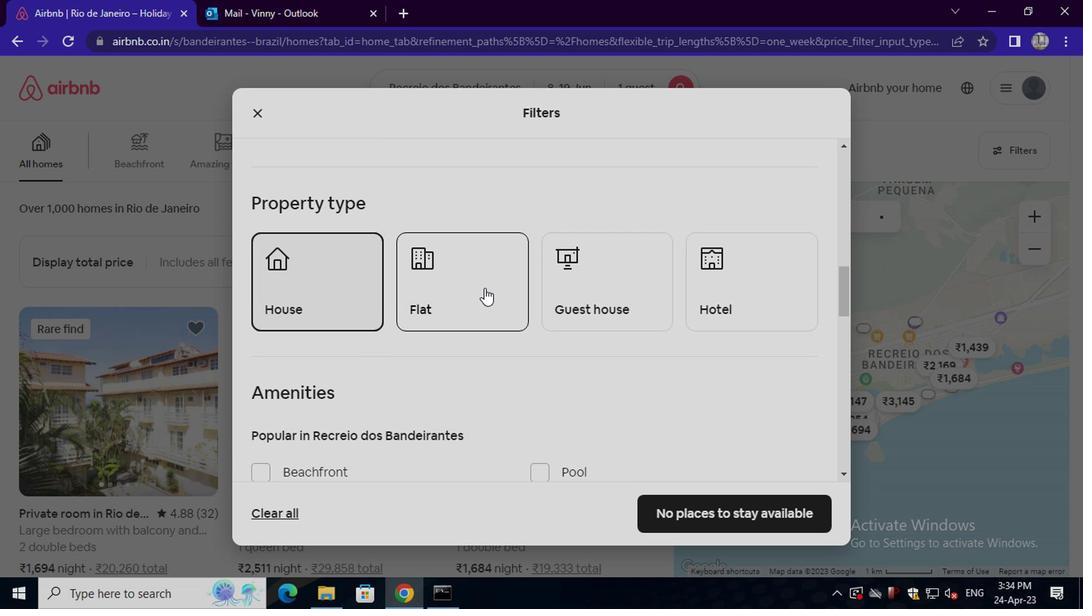 
Action: Mouse moved to (603, 291)
Screenshot: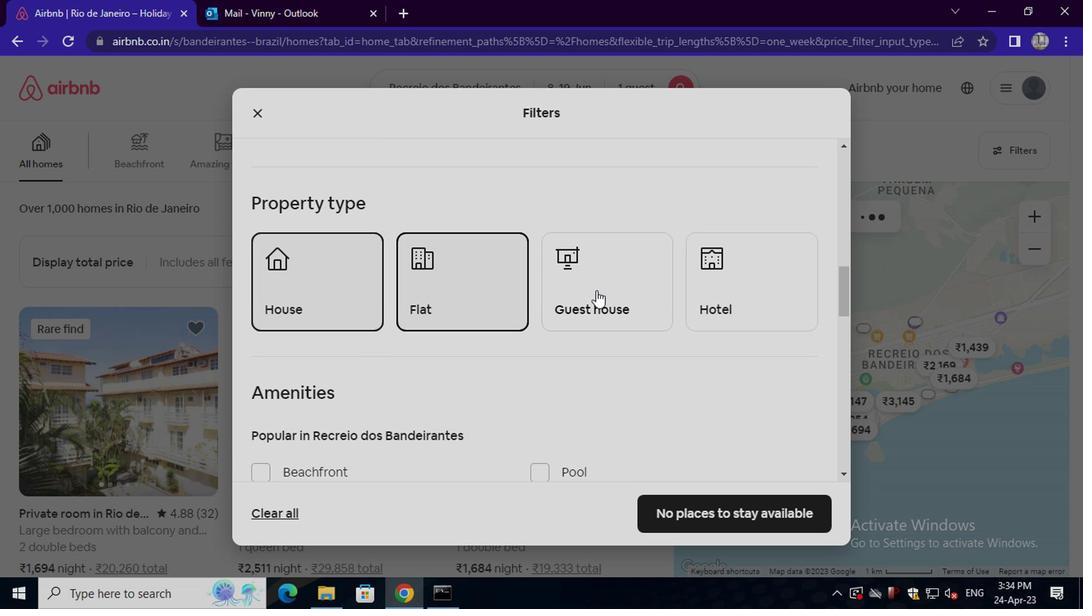 
Action: Mouse pressed left at (603, 291)
Screenshot: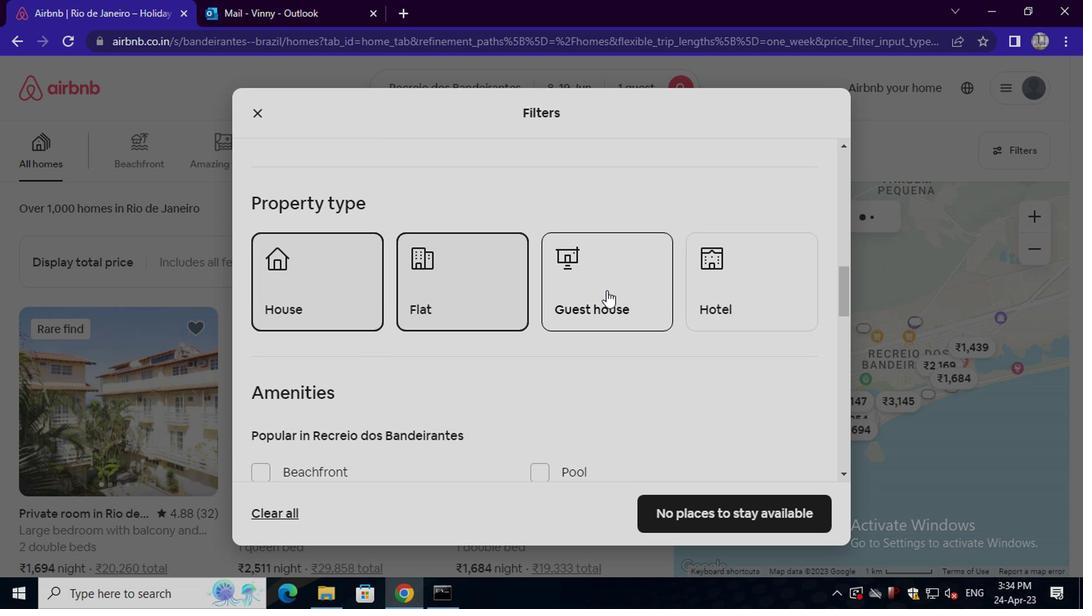 
Action: Mouse moved to (702, 300)
Screenshot: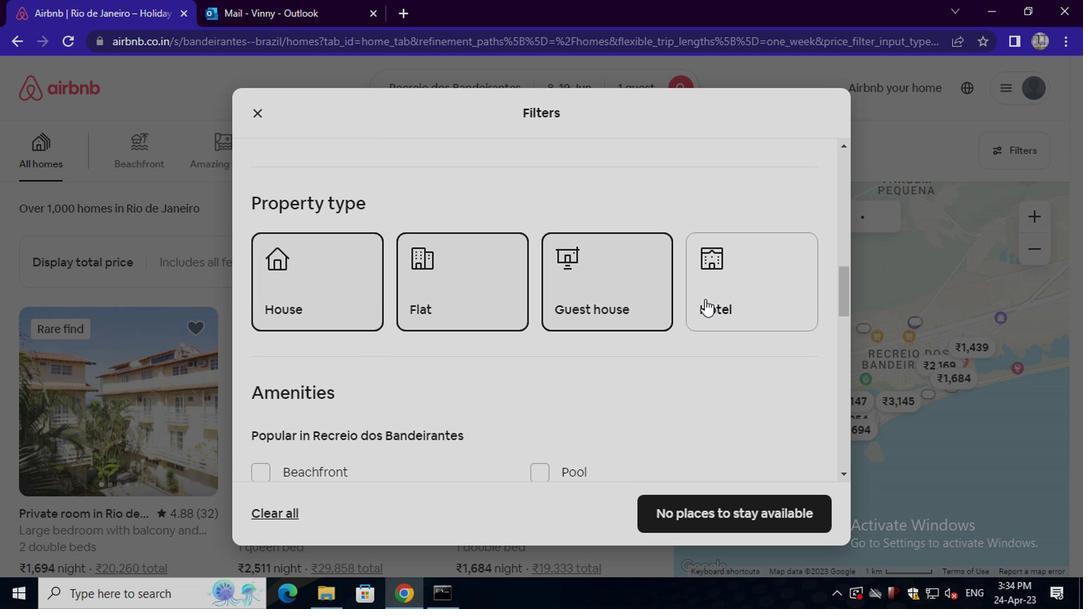 
Action: Mouse pressed left at (702, 300)
Screenshot: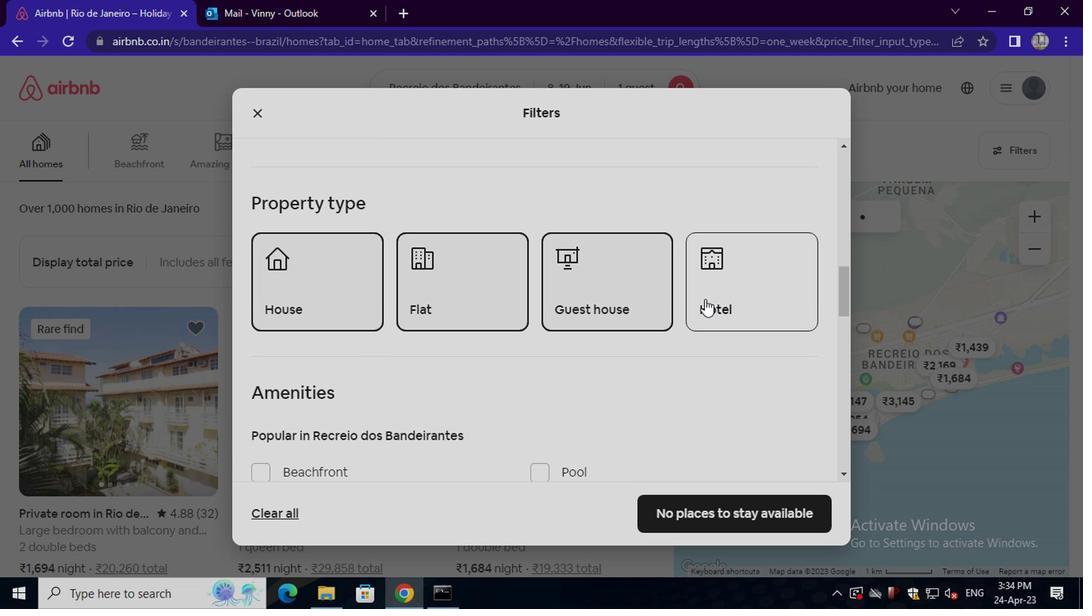 
Action: Mouse moved to (499, 367)
Screenshot: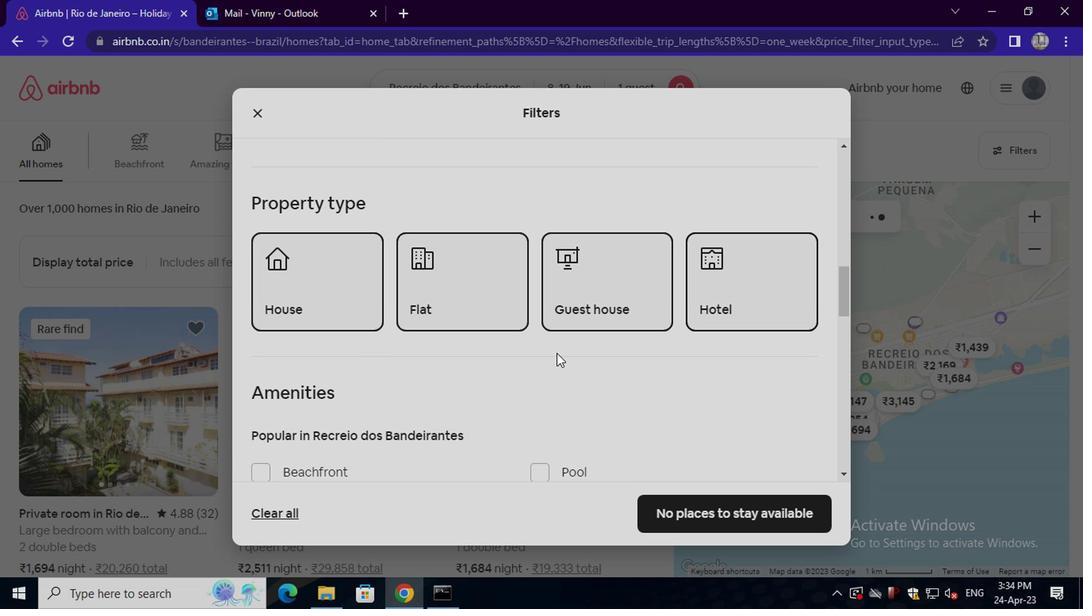 
Action: Mouse scrolled (499, 366) with delta (0, -1)
Screenshot: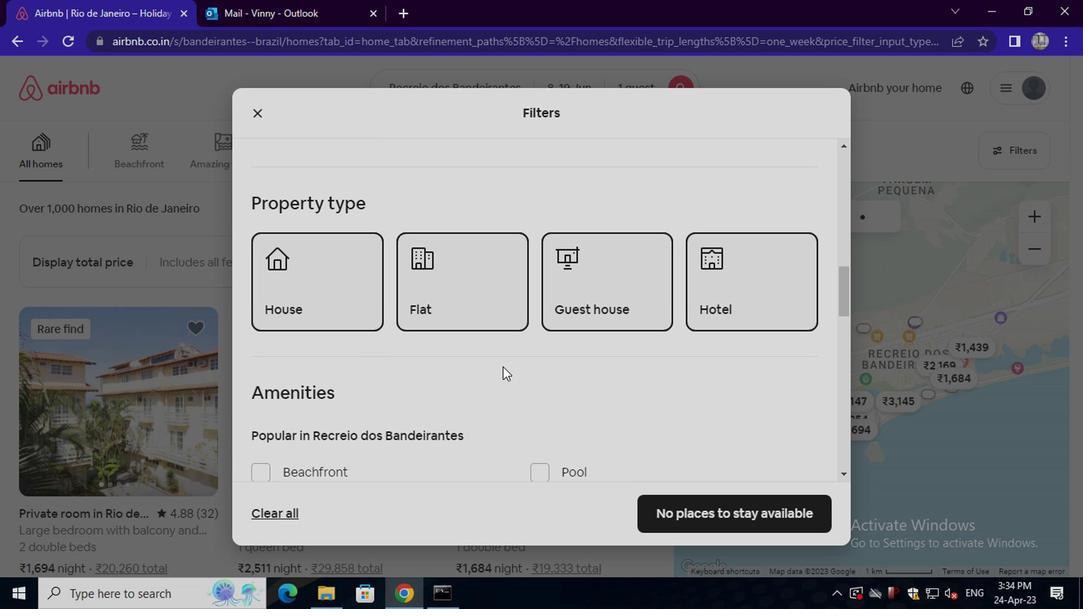 
Action: Mouse scrolled (499, 366) with delta (0, -1)
Screenshot: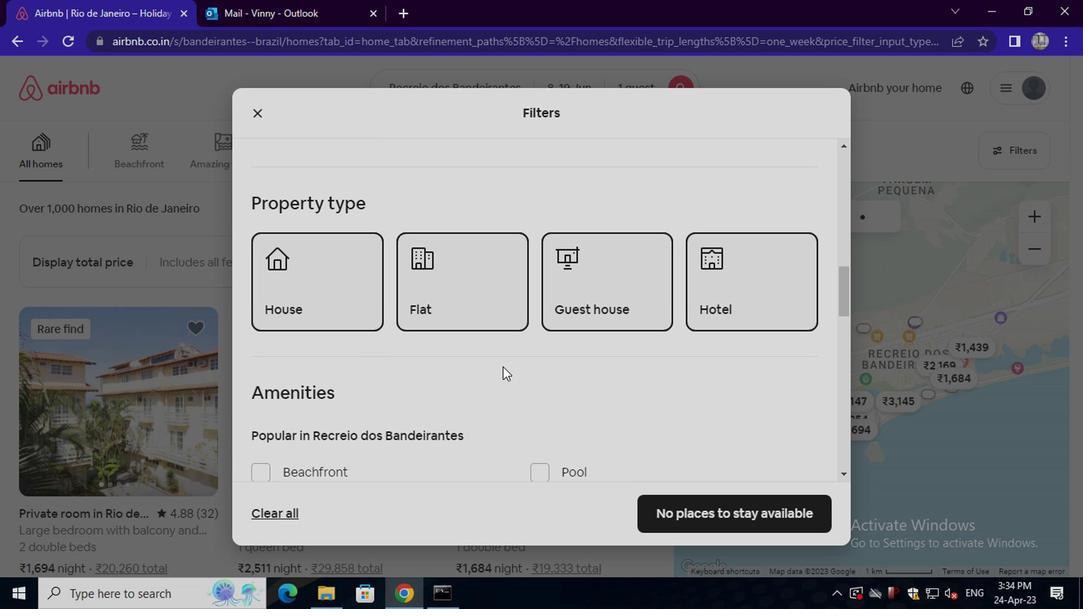 
Action: Mouse scrolled (499, 366) with delta (0, -1)
Screenshot: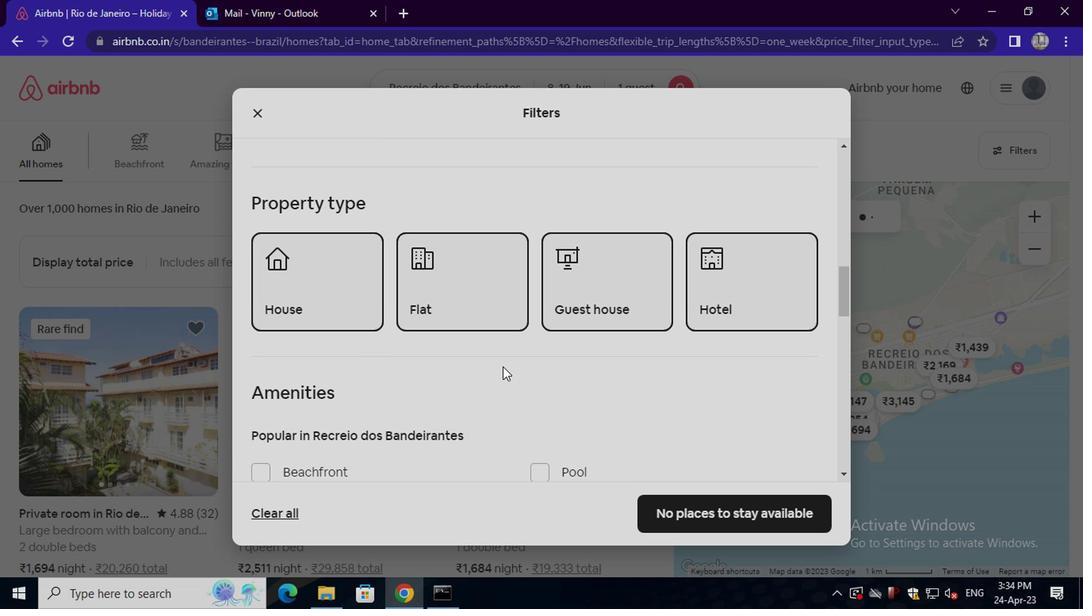 
Action: Mouse moved to (543, 306)
Screenshot: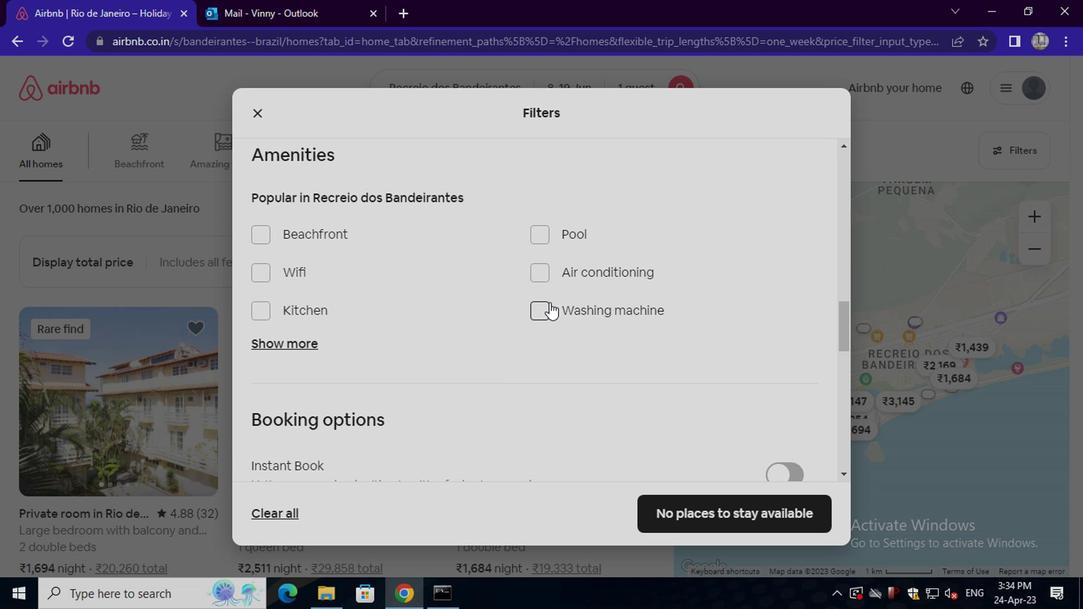 
Action: Mouse pressed left at (543, 306)
Screenshot: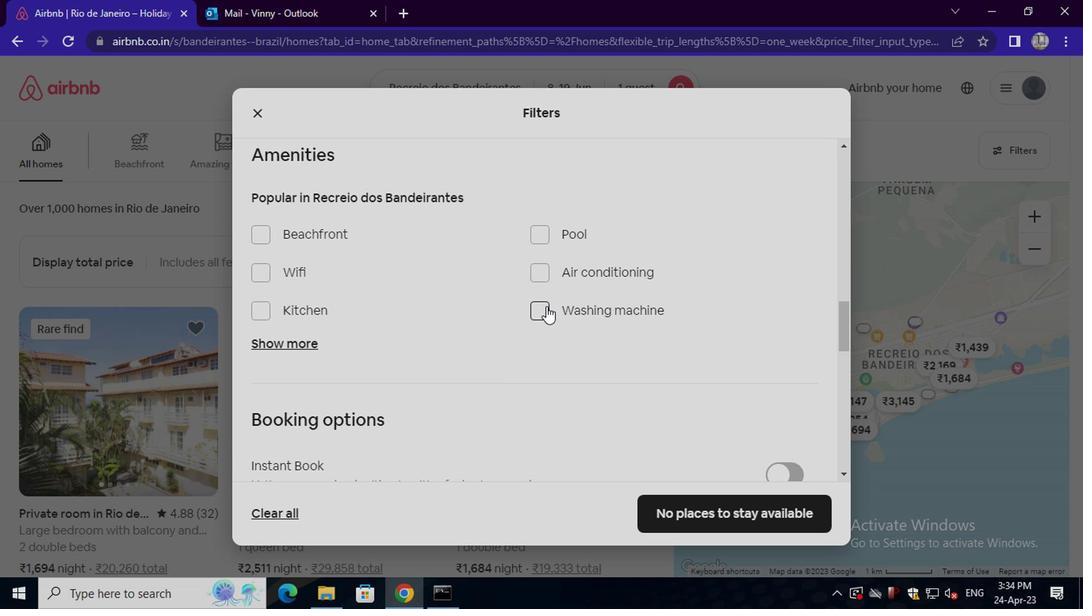 
Action: Mouse moved to (489, 334)
Screenshot: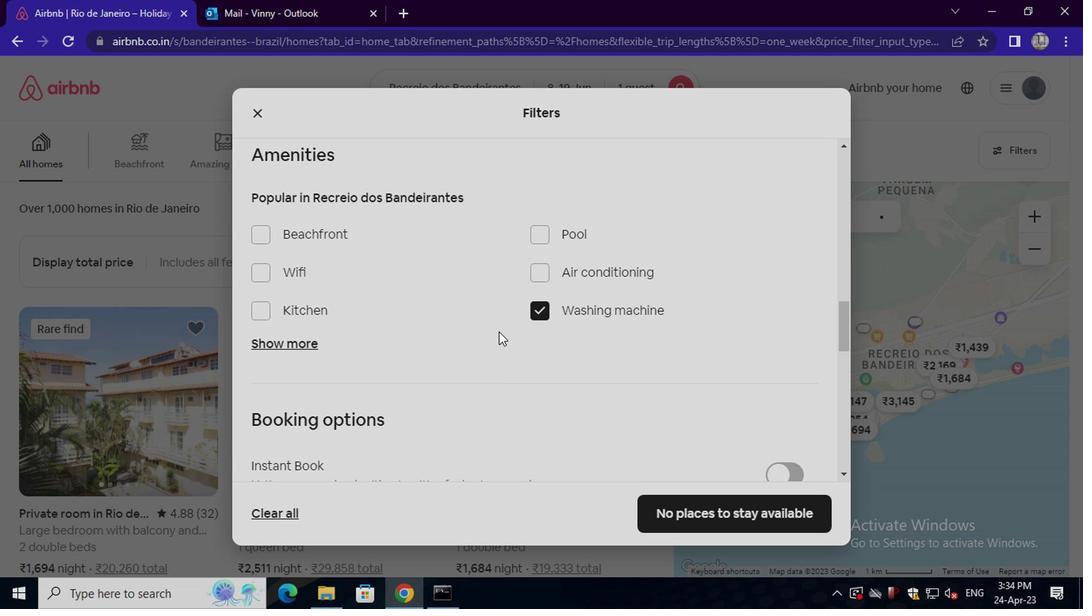 
Action: Mouse scrolled (489, 334) with delta (0, 0)
Screenshot: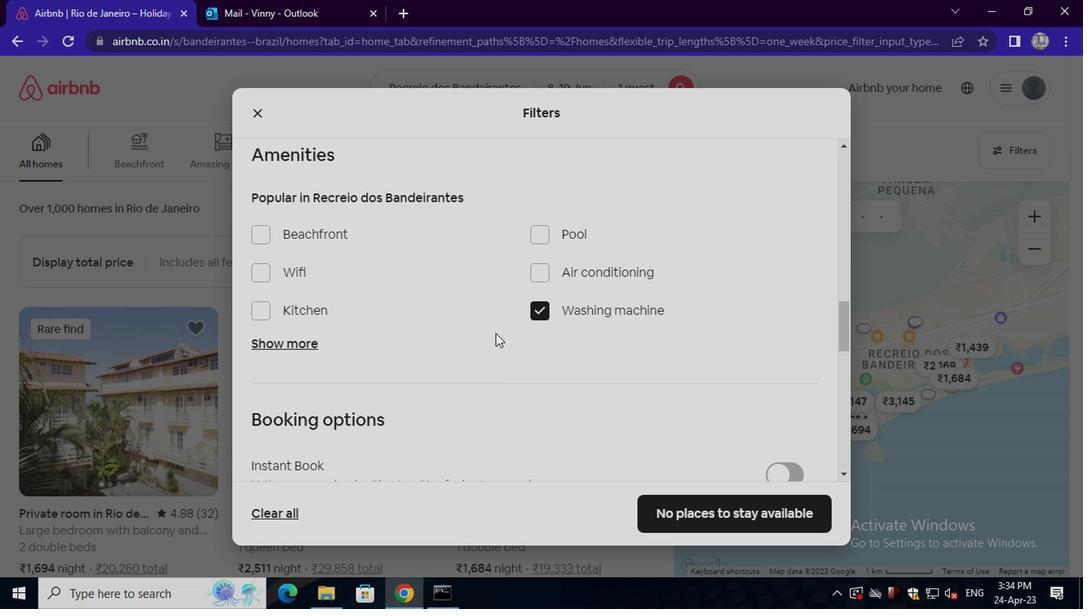 
Action: Mouse scrolled (489, 334) with delta (0, 0)
Screenshot: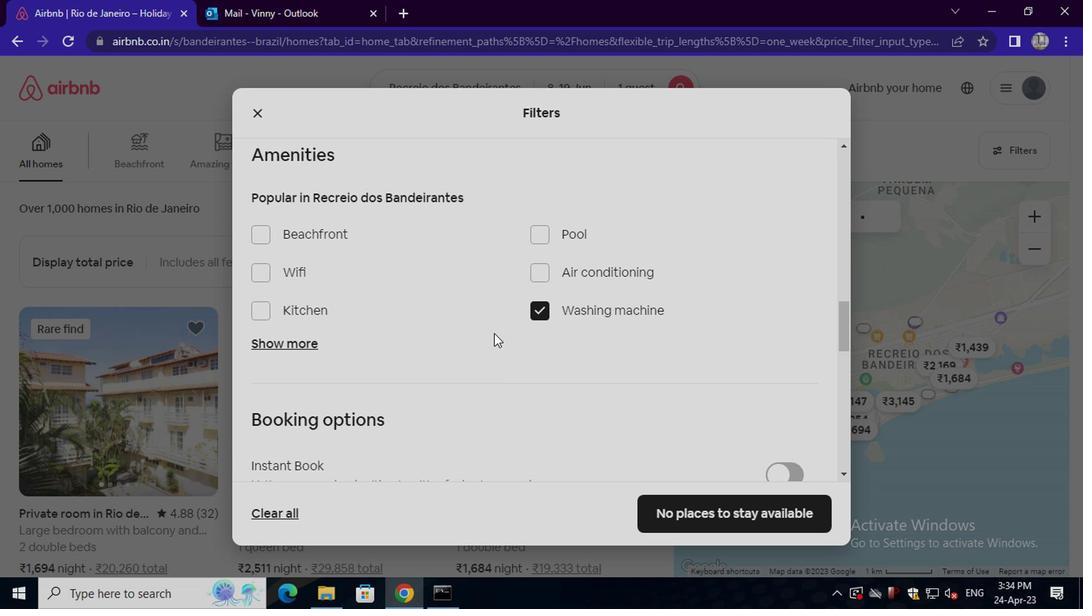 
Action: Mouse scrolled (489, 334) with delta (0, 0)
Screenshot: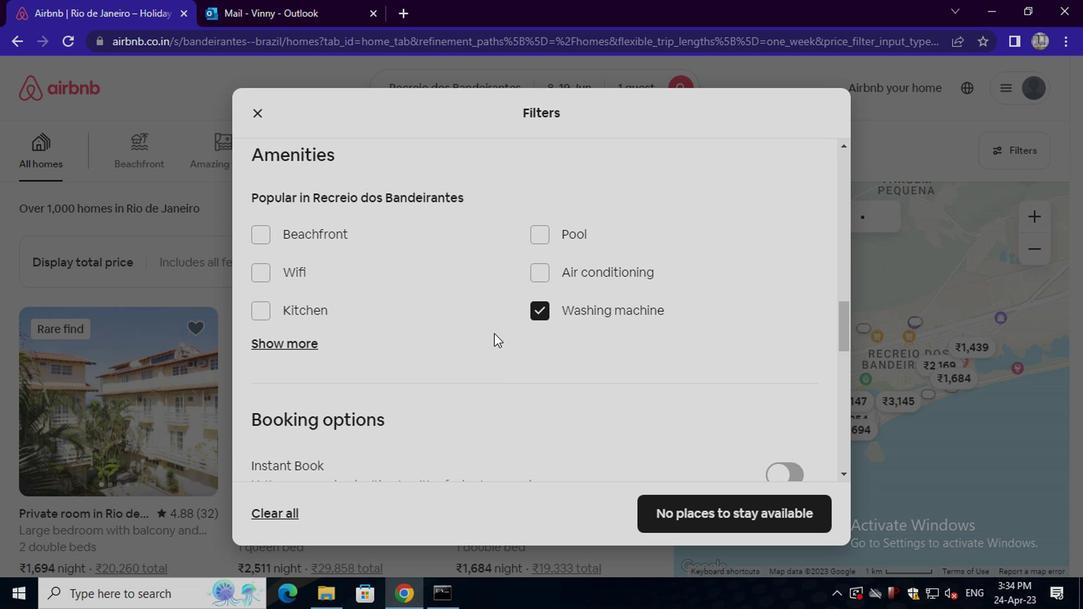 
Action: Mouse moved to (775, 297)
Screenshot: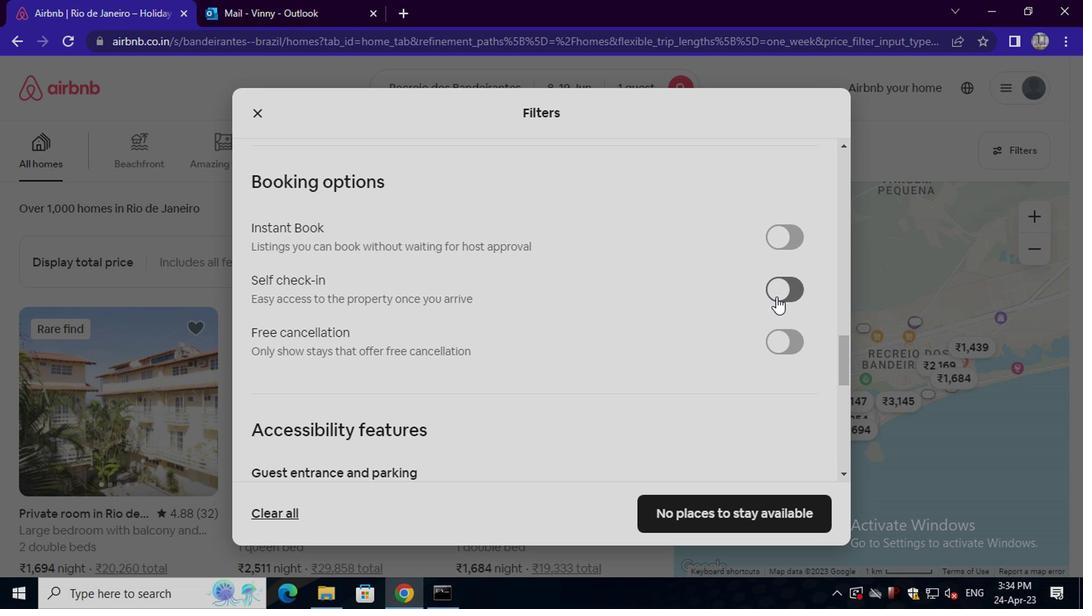 
Action: Mouse pressed left at (775, 297)
Screenshot: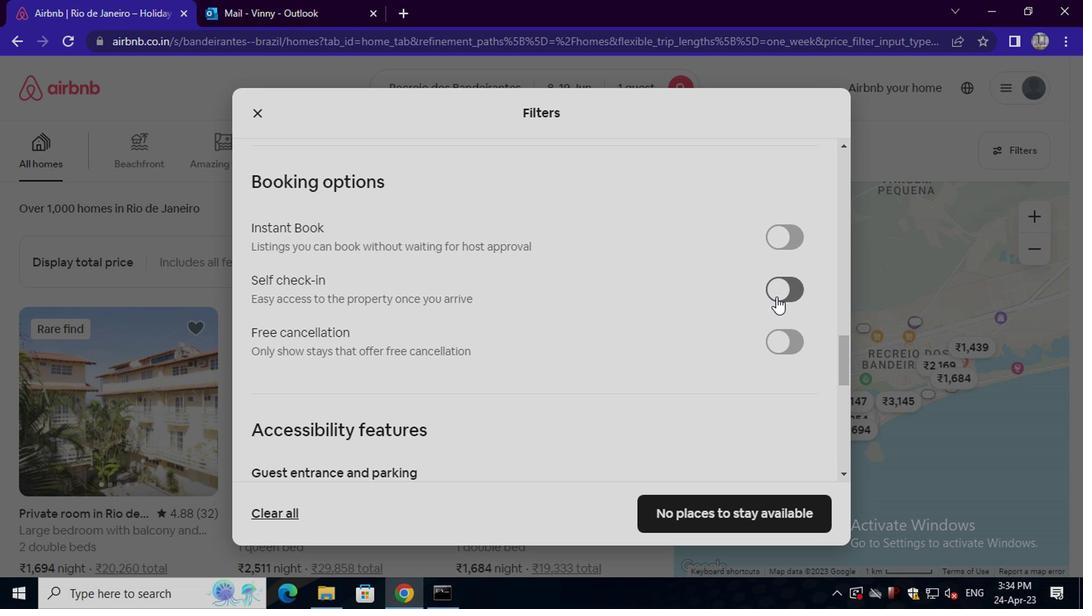 
Action: Mouse moved to (358, 357)
Screenshot: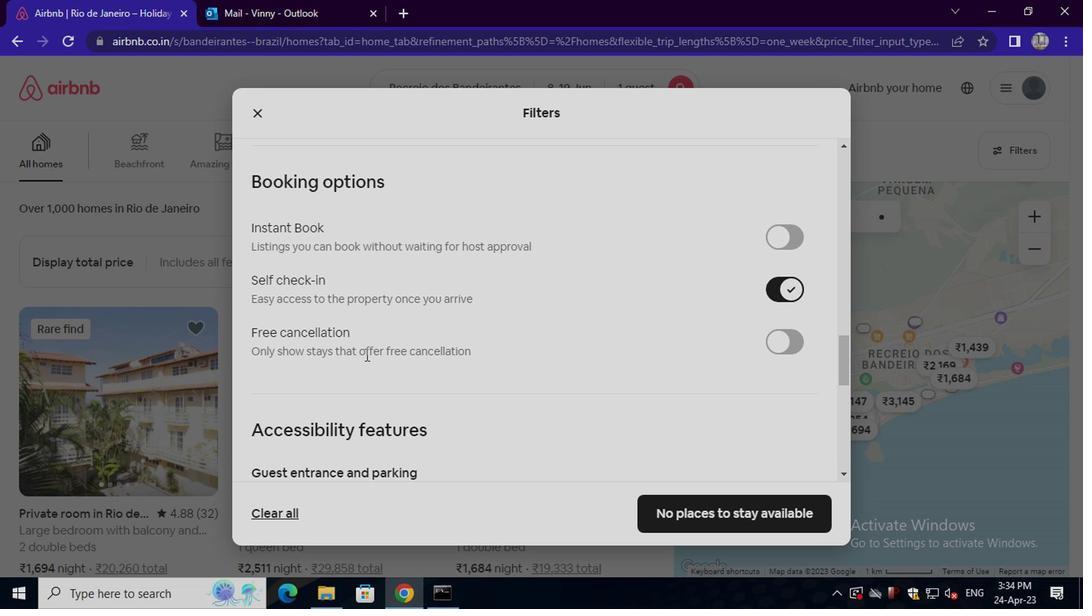 
Action: Mouse scrolled (358, 356) with delta (0, -1)
Screenshot: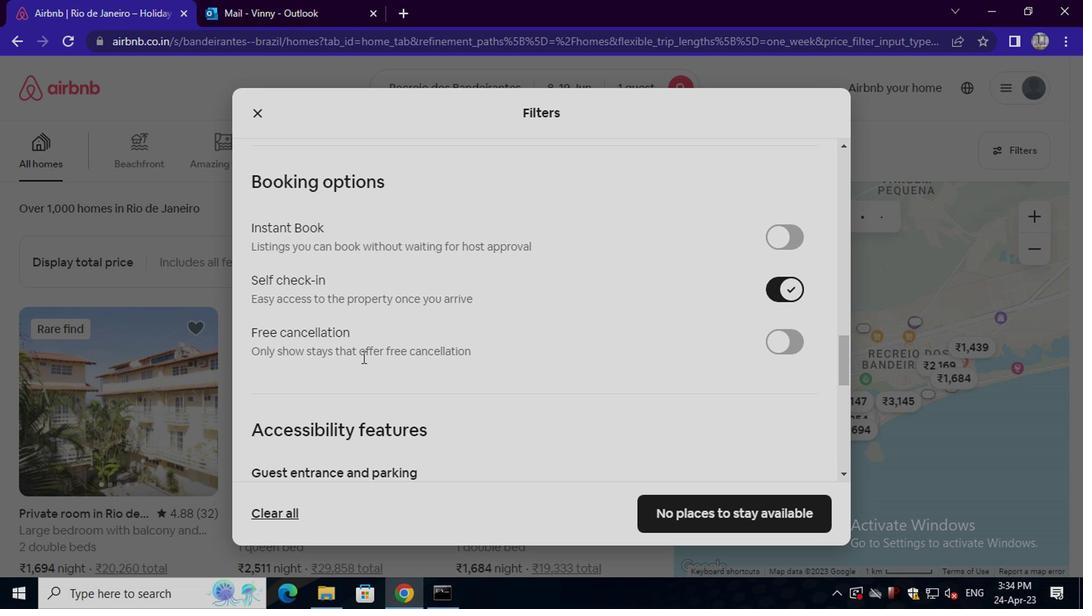 
Action: Mouse scrolled (358, 356) with delta (0, -1)
Screenshot: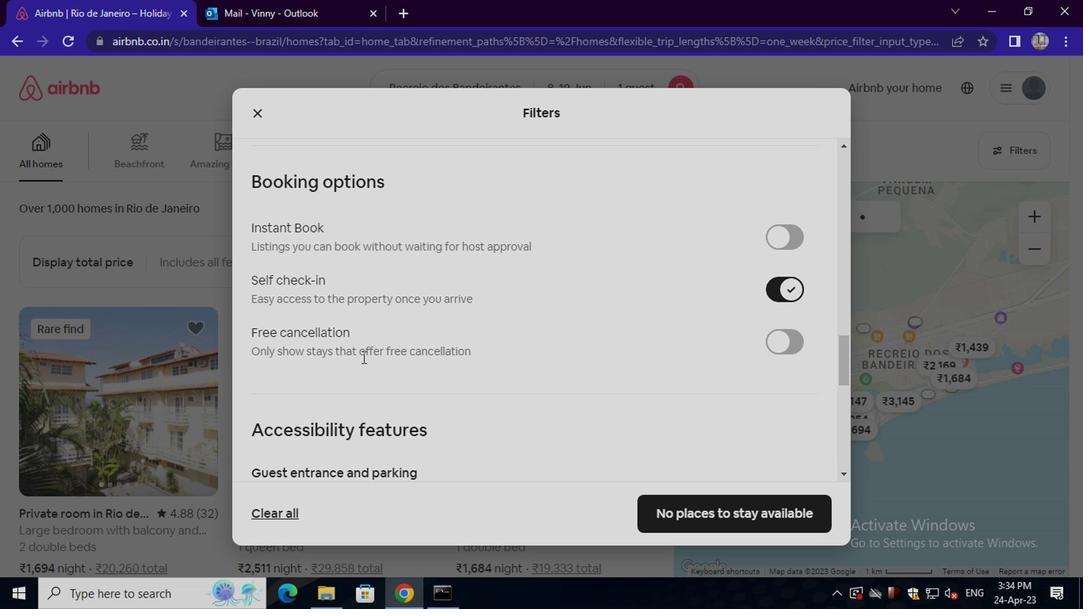 
Action: Mouse scrolled (358, 356) with delta (0, -1)
Screenshot: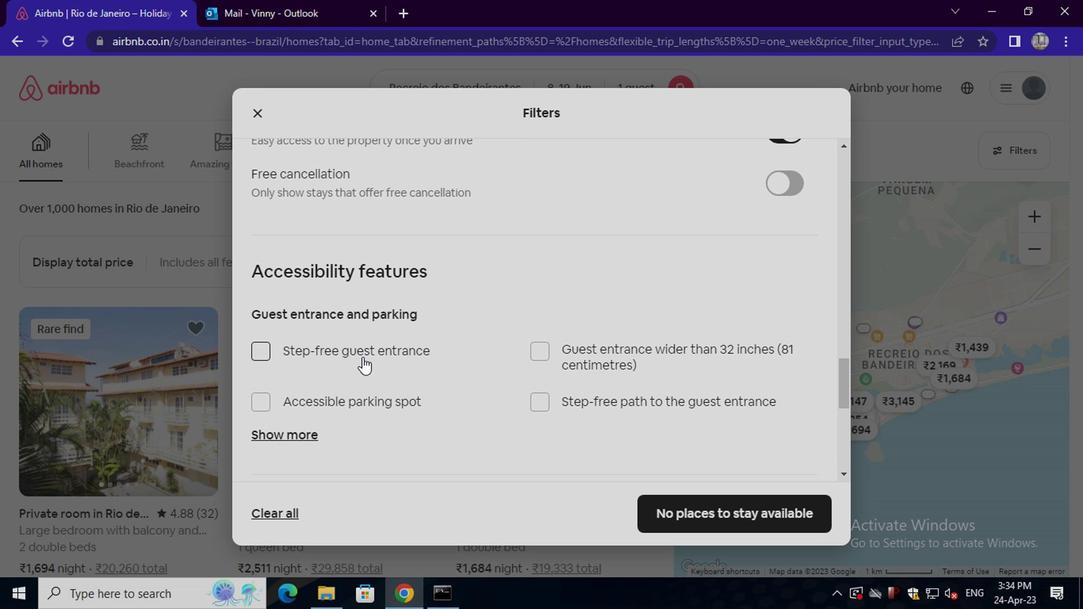 
Action: Mouse scrolled (358, 356) with delta (0, -1)
Screenshot: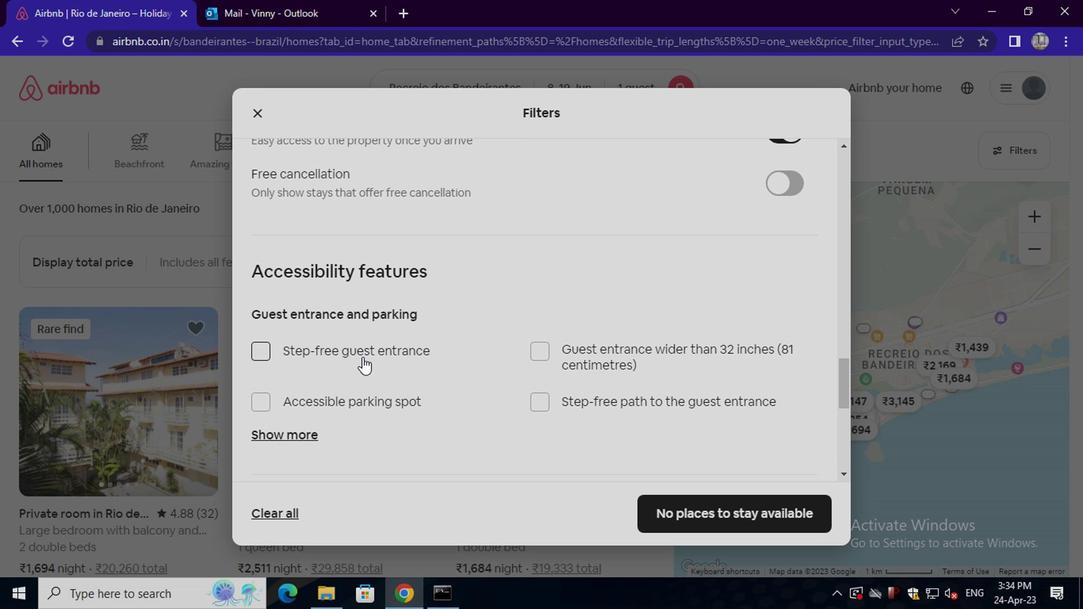 
Action: Mouse scrolled (358, 356) with delta (0, -1)
Screenshot: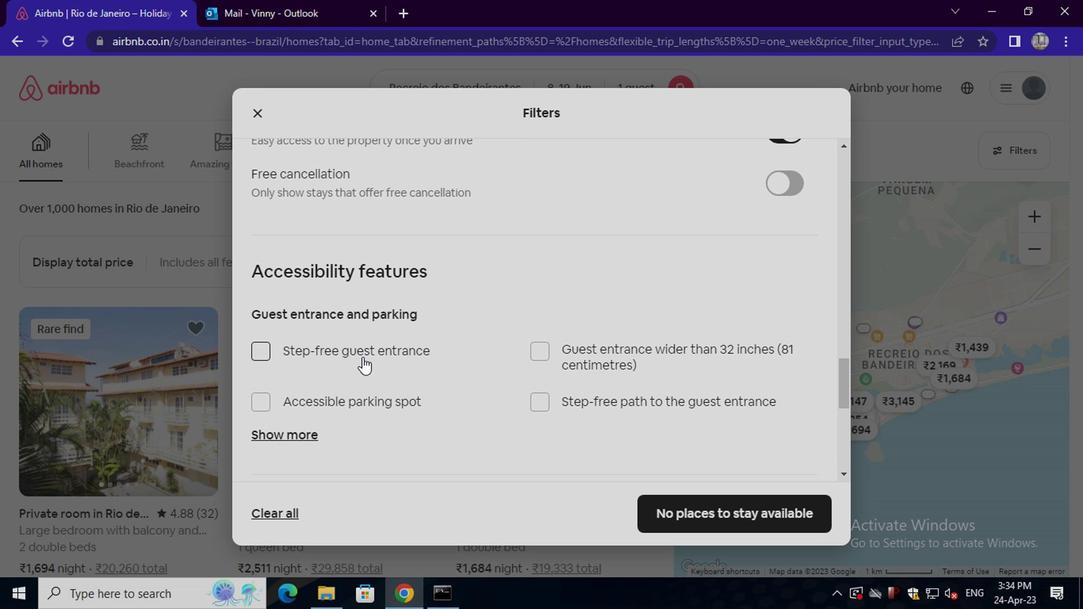 
Action: Mouse scrolled (358, 356) with delta (0, -1)
Screenshot: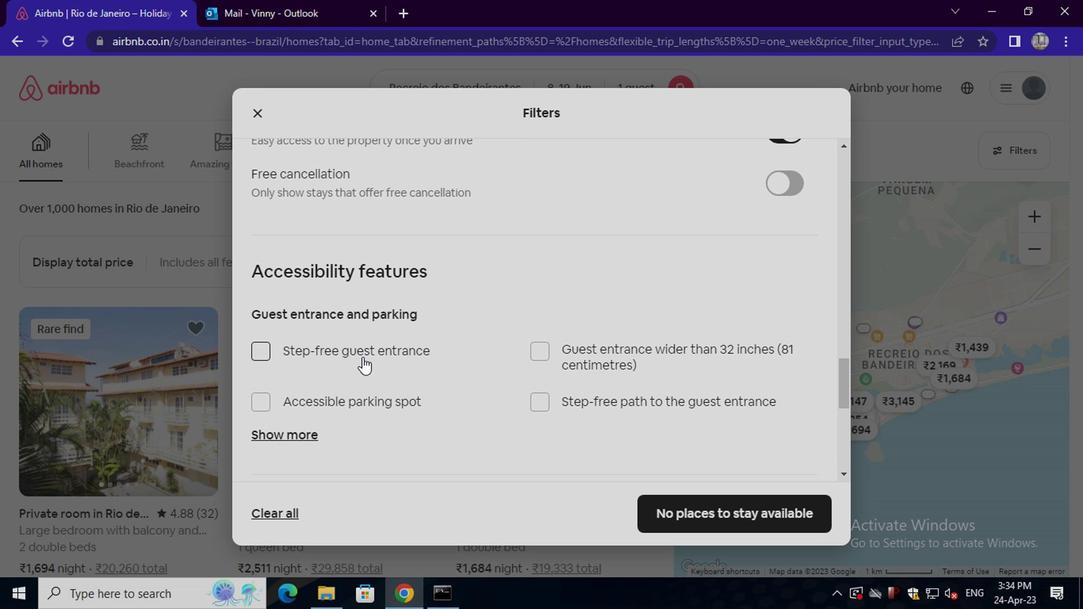 
Action: Mouse scrolled (358, 356) with delta (0, -1)
Screenshot: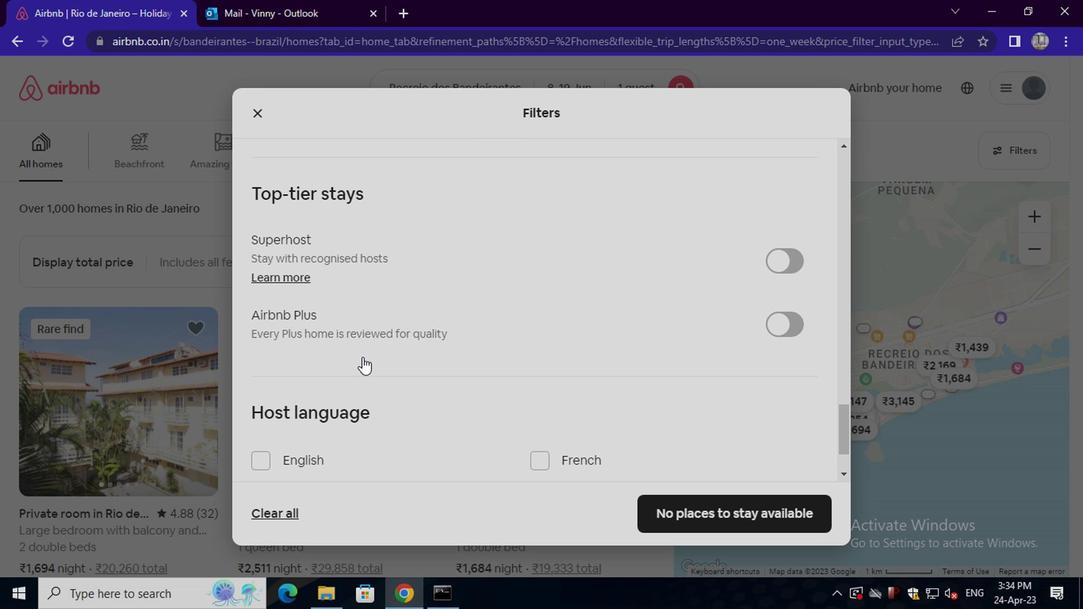 
Action: Mouse scrolled (358, 356) with delta (0, -1)
Screenshot: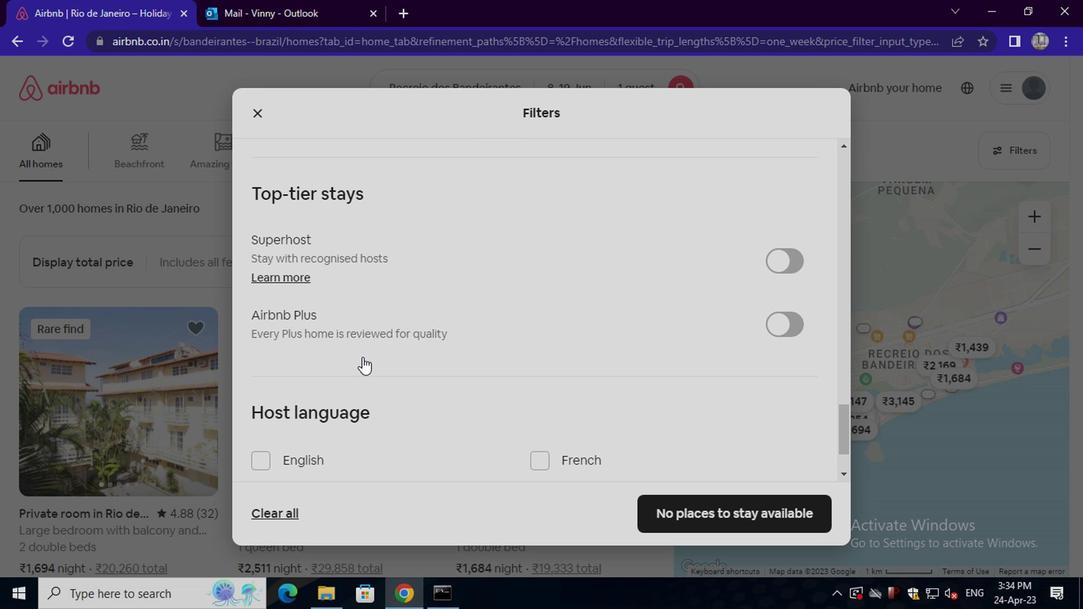 
Action: Mouse scrolled (358, 356) with delta (0, -1)
Screenshot: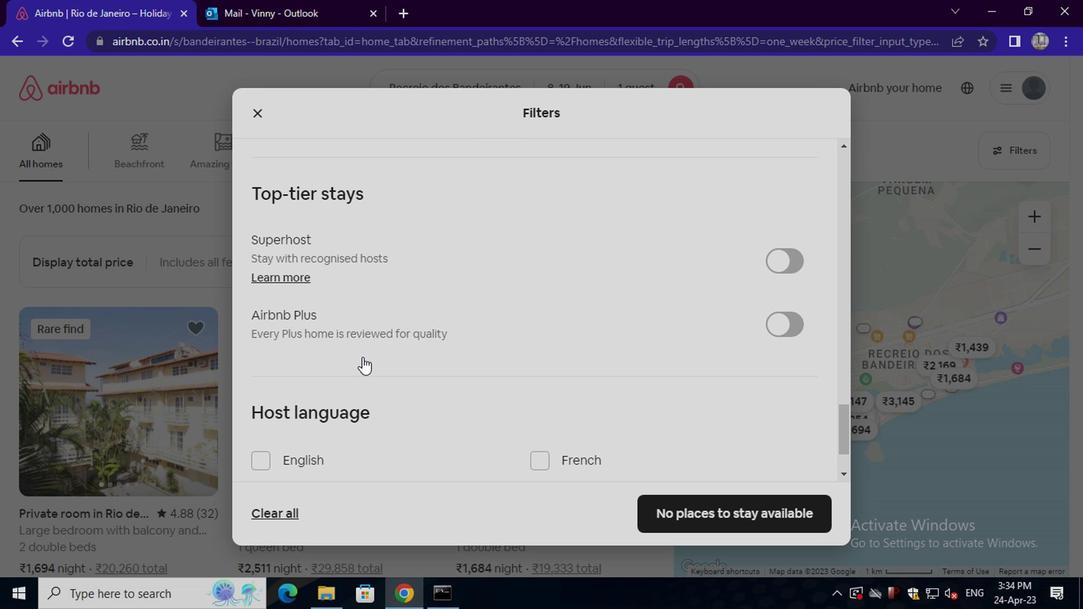 
Action: Mouse moved to (300, 445)
Screenshot: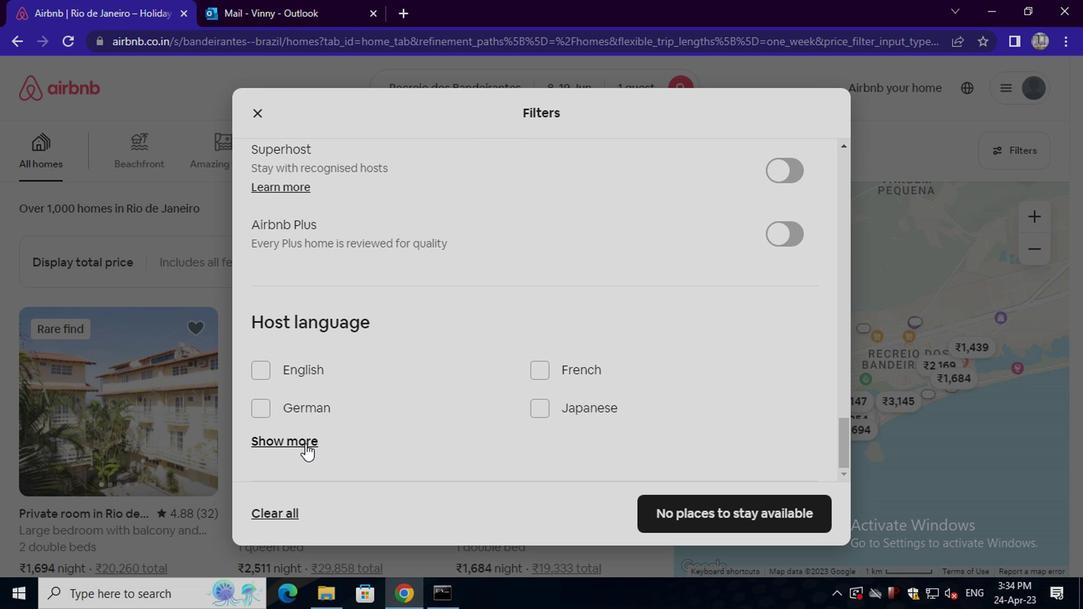 
Action: Mouse pressed left at (300, 445)
Screenshot: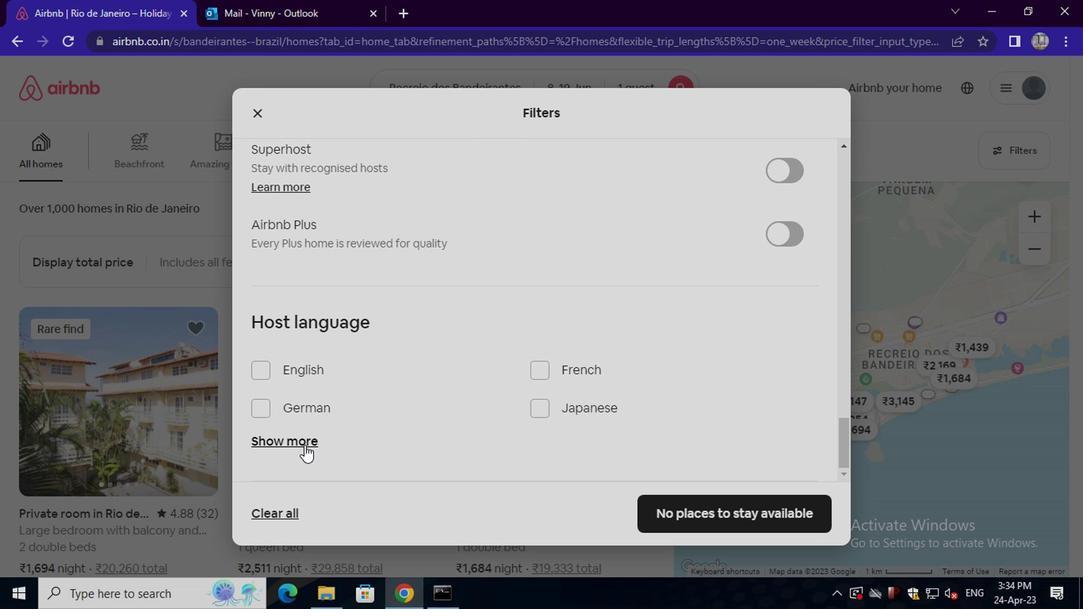 
Action: Mouse moved to (323, 428)
Screenshot: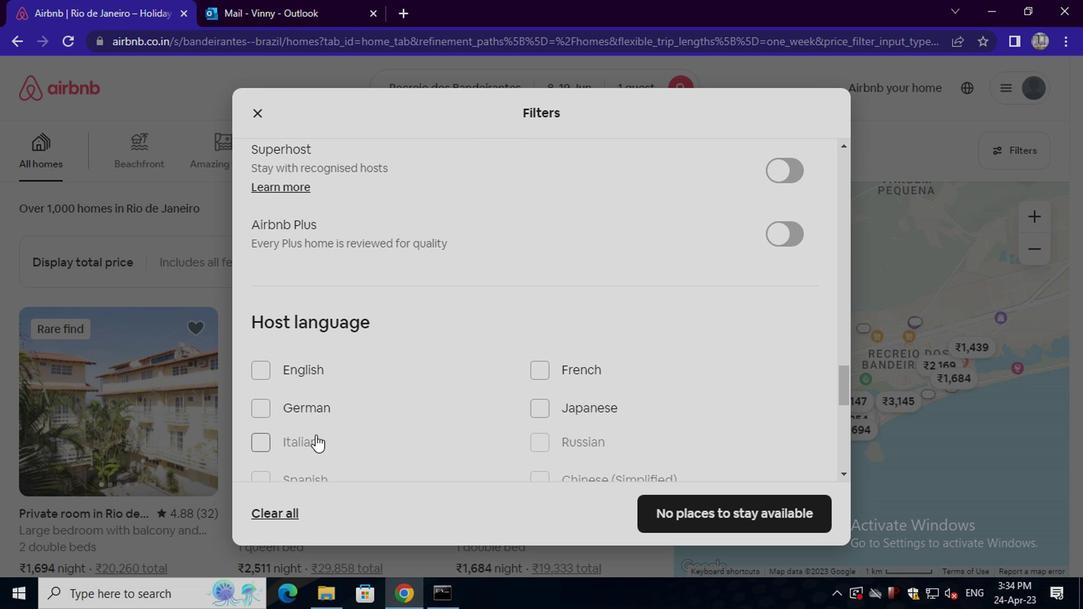 
Action: Mouse scrolled (323, 427) with delta (0, -1)
Screenshot: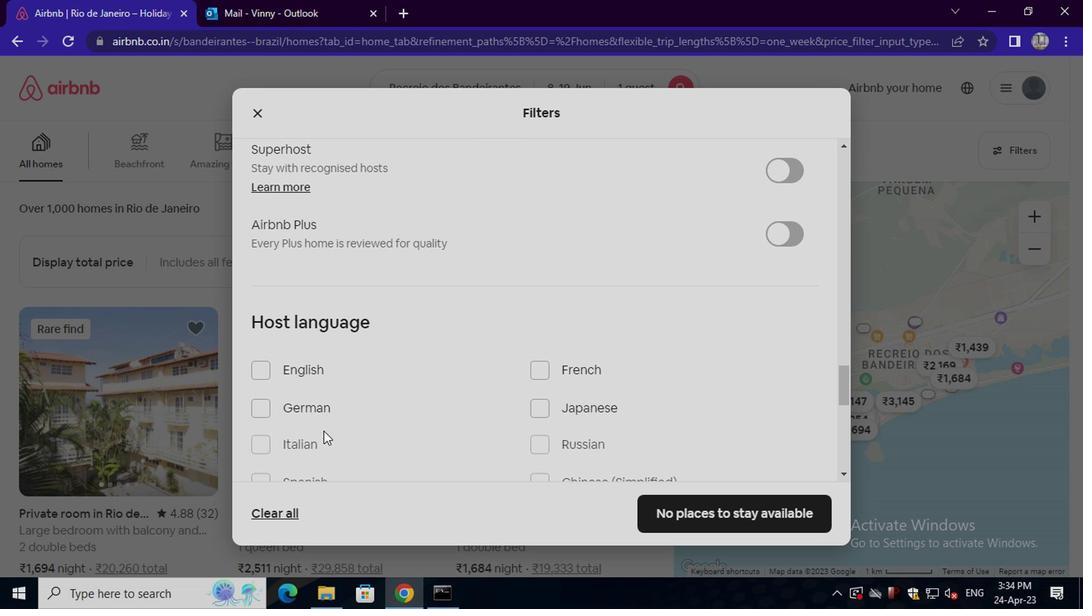
Action: Mouse moved to (303, 399)
Screenshot: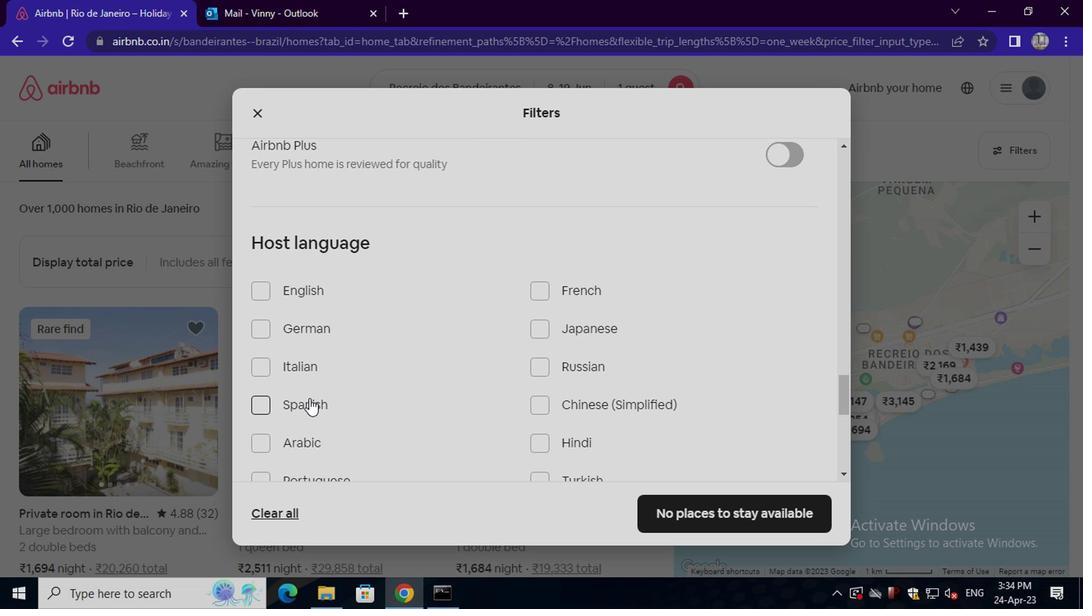 
Action: Mouse pressed left at (303, 399)
Screenshot: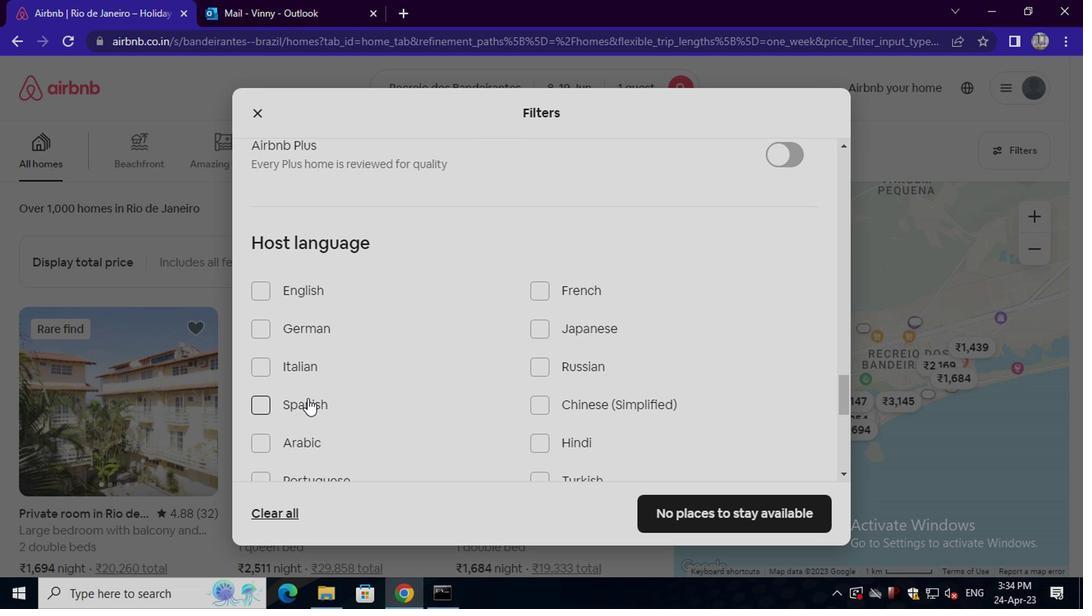 
Action: Mouse moved to (683, 507)
Screenshot: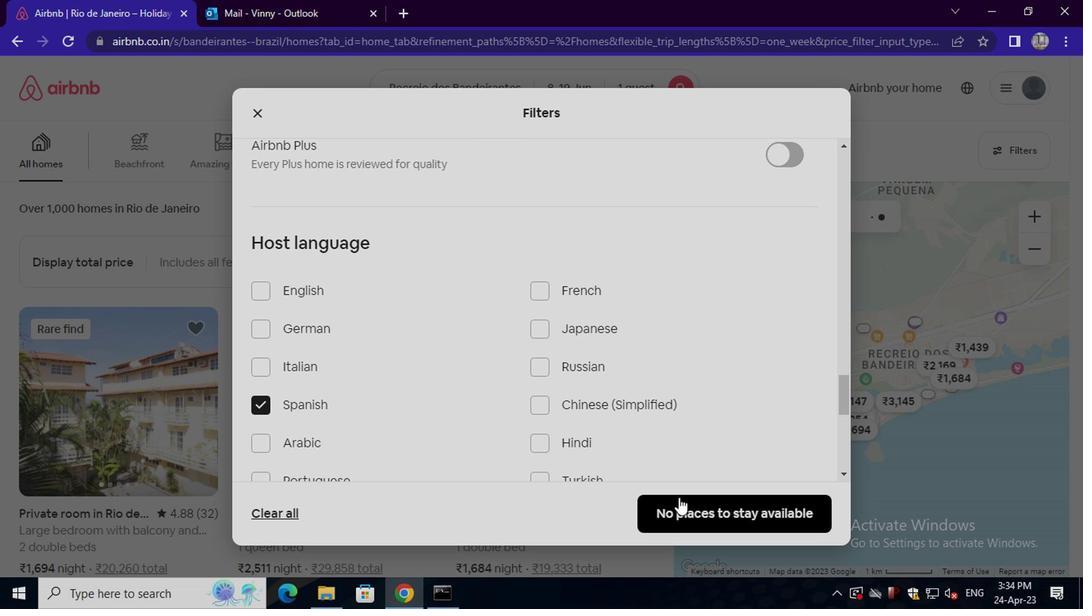 
Action: Mouse pressed left at (683, 507)
Screenshot: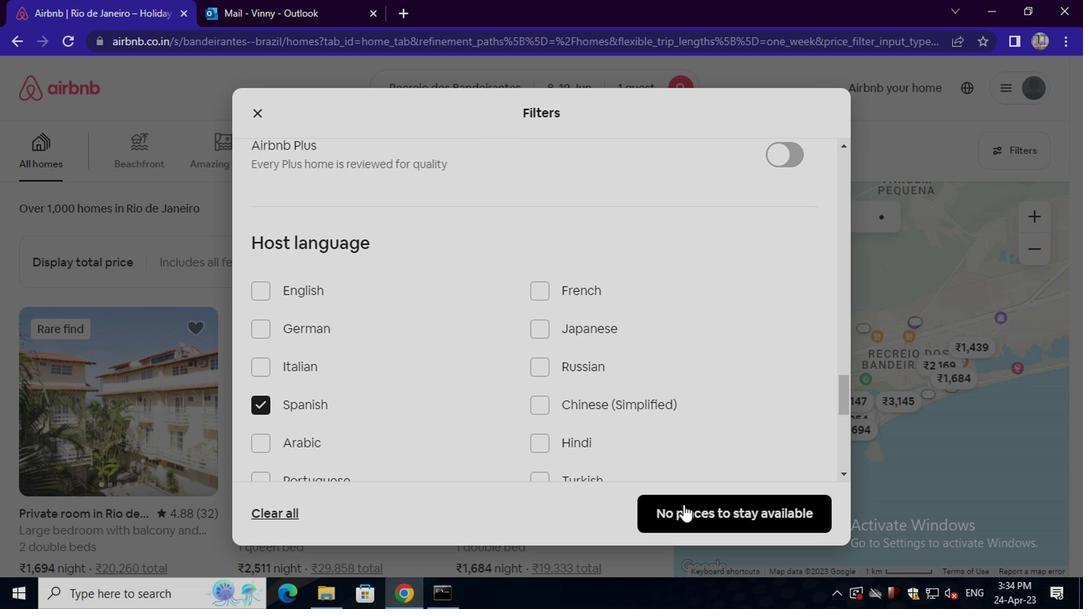 
